 Task: Create a due date automation trigger when advanced on, on the tuesday of the week a card is due add fields with custom field "Resume" set to a date less than 1 days from now at 11:00 AM.
Action: Mouse moved to (798, 241)
Screenshot: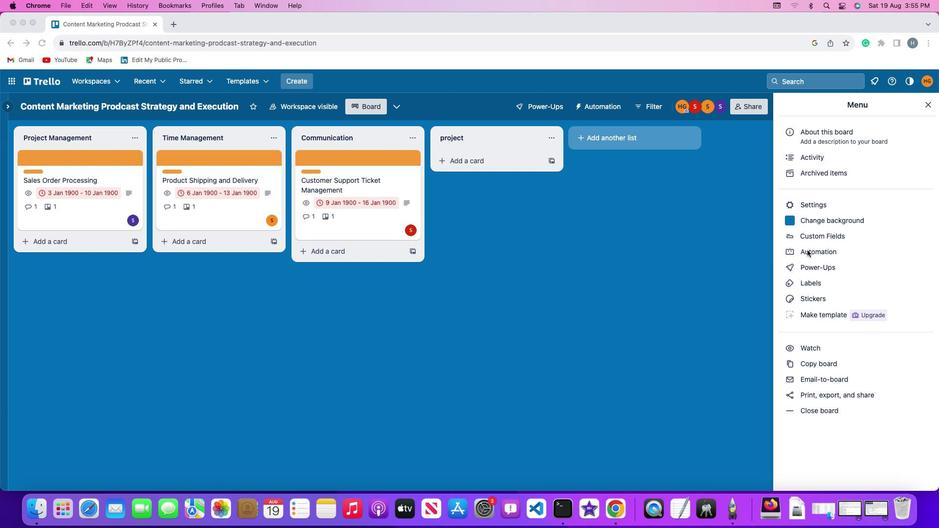 
Action: Mouse pressed left at (798, 241)
Screenshot: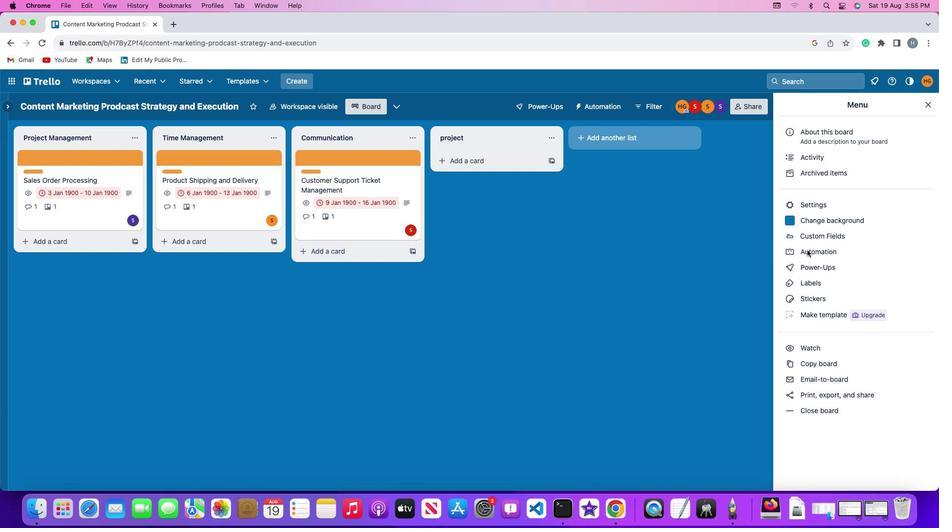 
Action: Mouse pressed left at (798, 241)
Screenshot: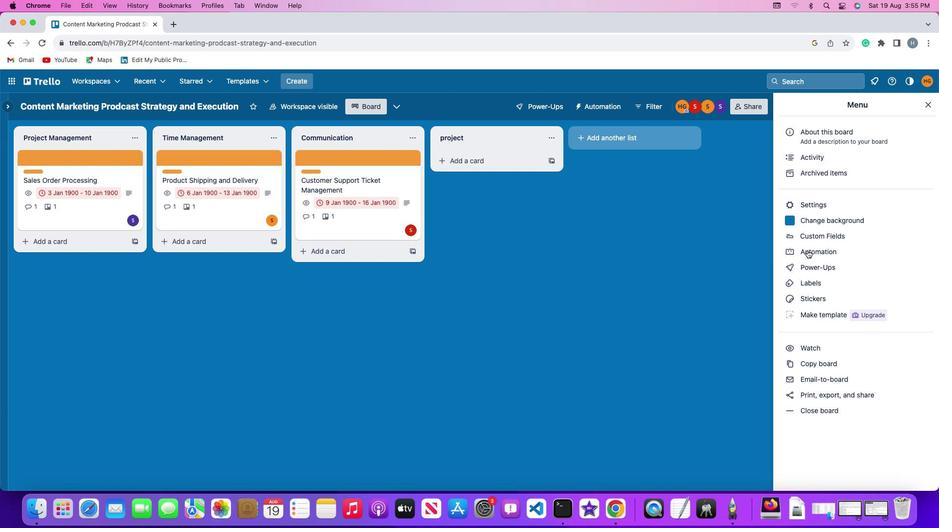 
Action: Mouse moved to (45, 222)
Screenshot: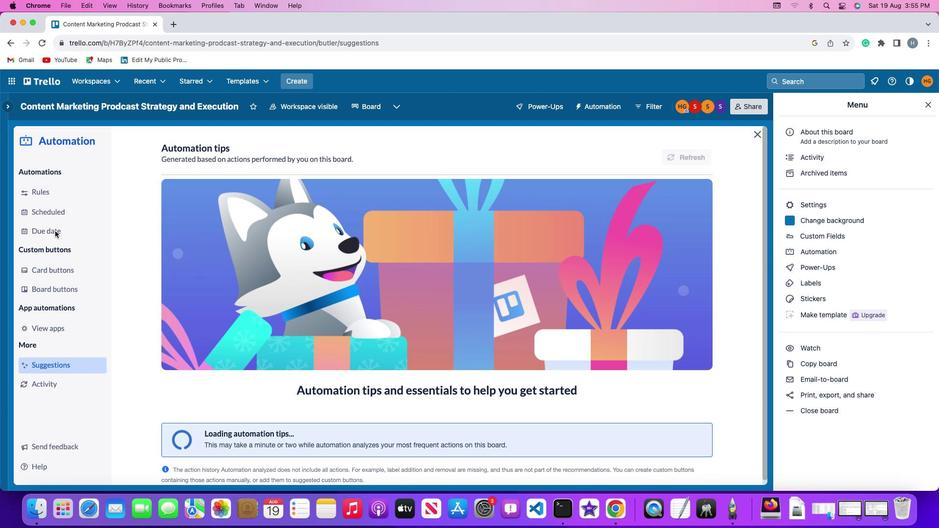 
Action: Mouse pressed left at (45, 222)
Screenshot: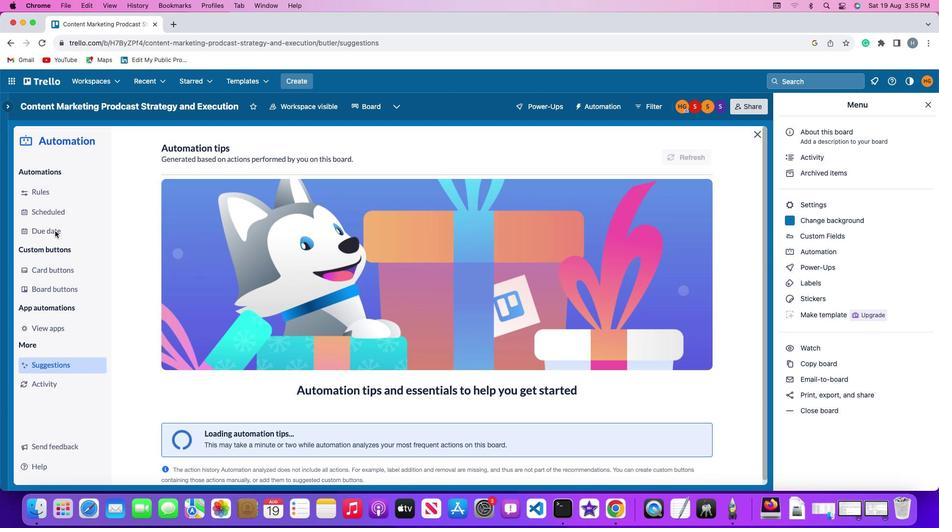 
Action: Mouse moved to (639, 138)
Screenshot: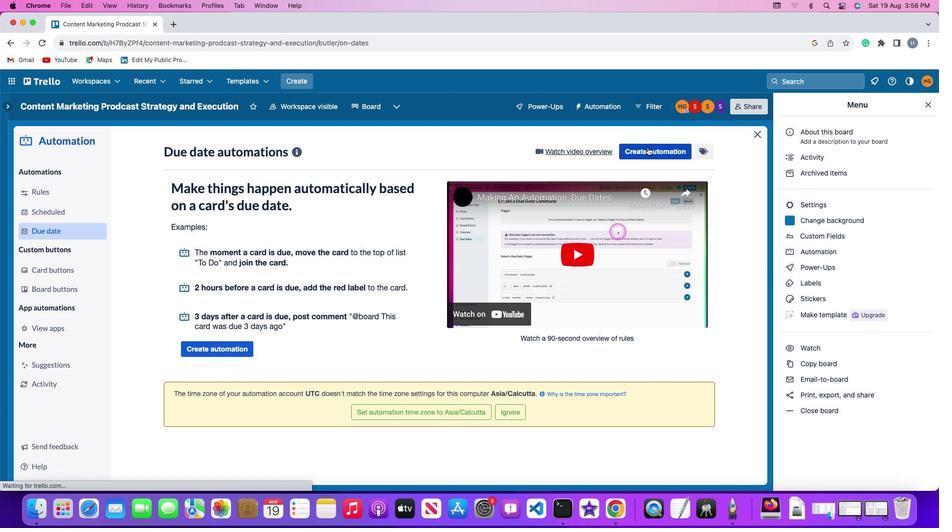 
Action: Mouse pressed left at (639, 138)
Screenshot: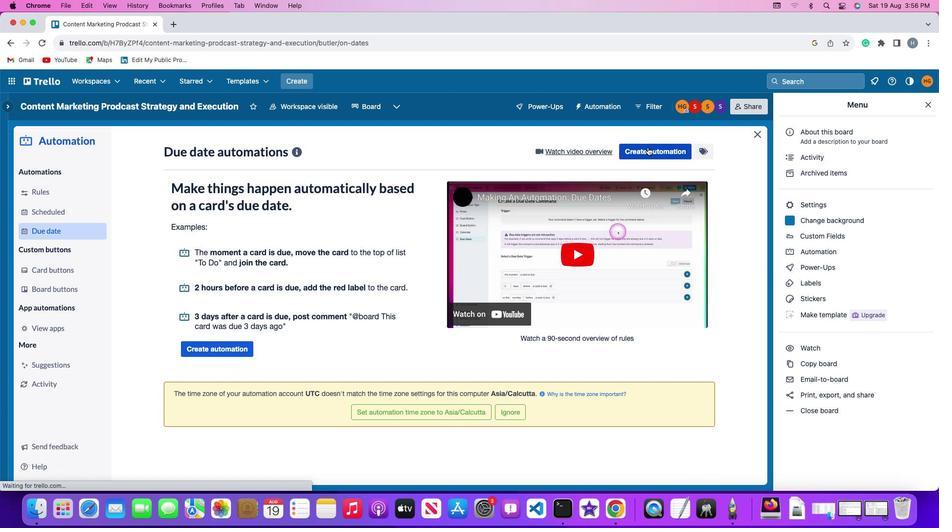 
Action: Mouse moved to (200, 238)
Screenshot: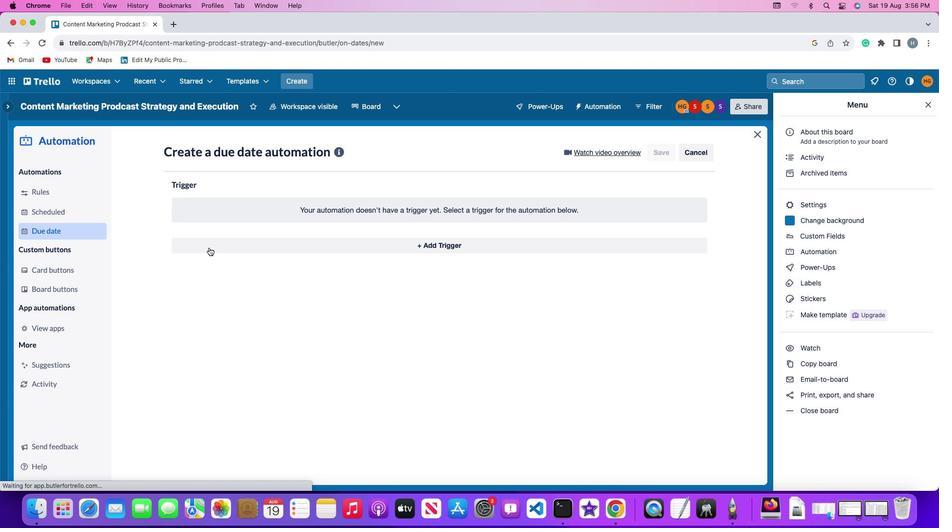 
Action: Mouse pressed left at (200, 238)
Screenshot: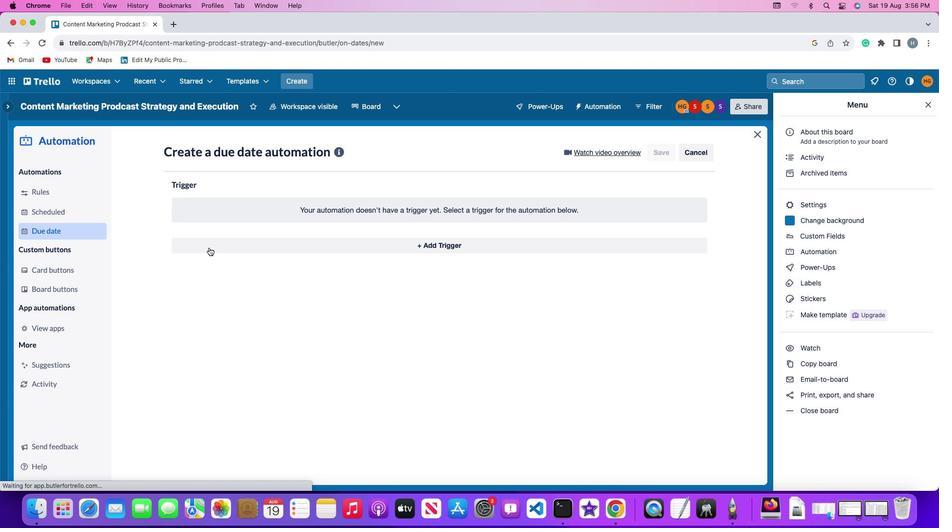 
Action: Mouse moved to (204, 420)
Screenshot: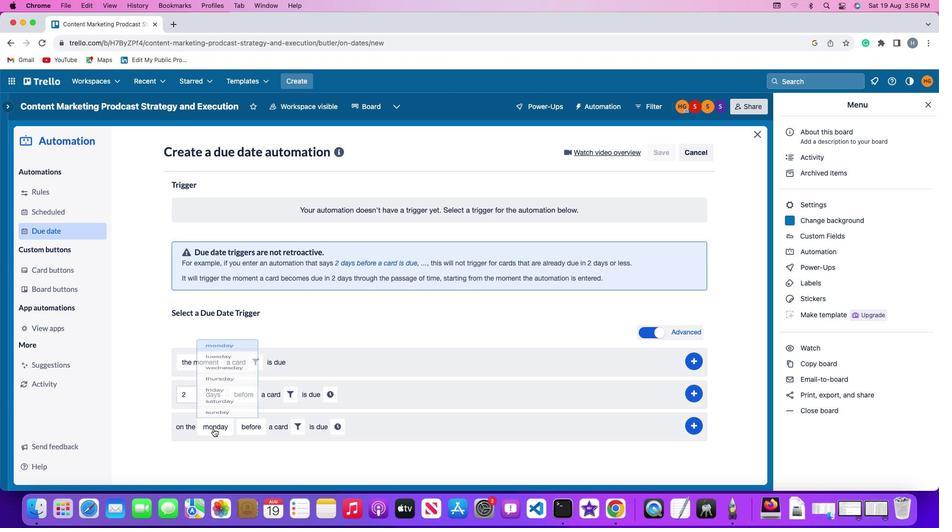 
Action: Mouse pressed left at (204, 420)
Screenshot: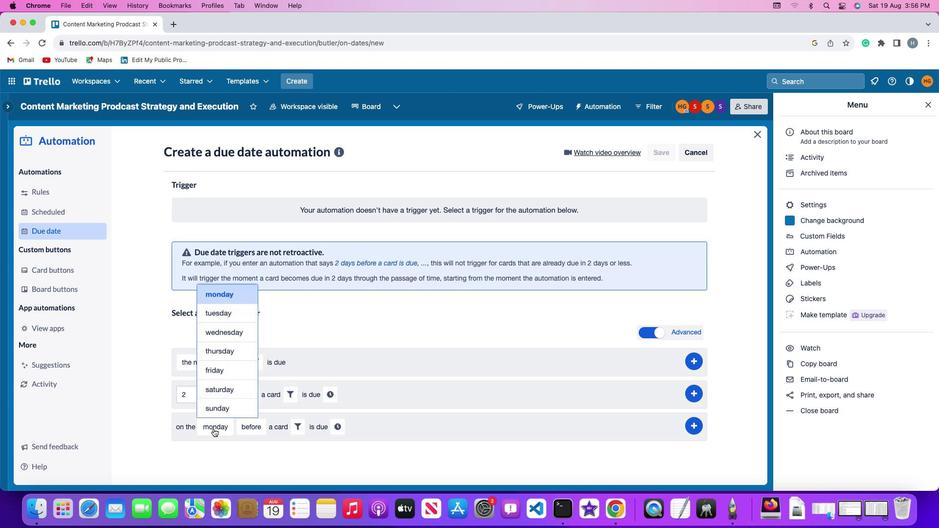 
Action: Mouse moved to (223, 305)
Screenshot: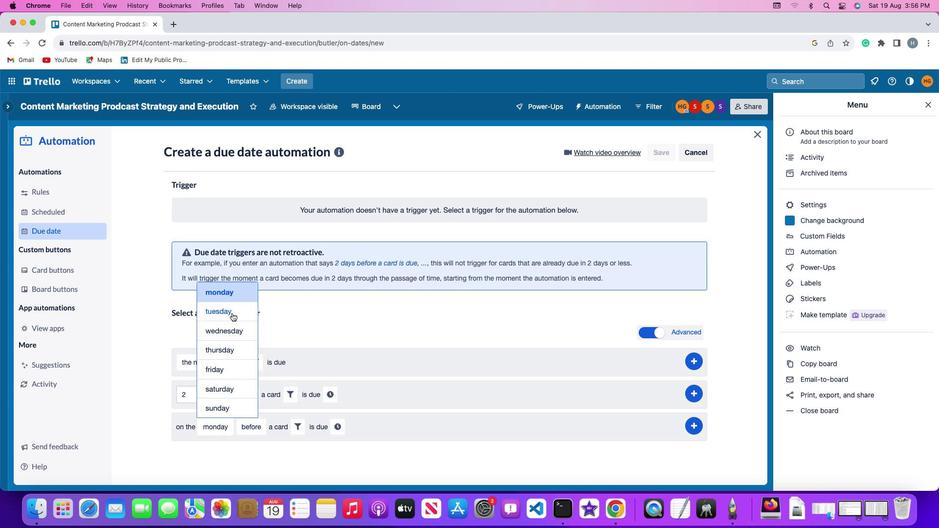 
Action: Mouse pressed left at (223, 305)
Screenshot: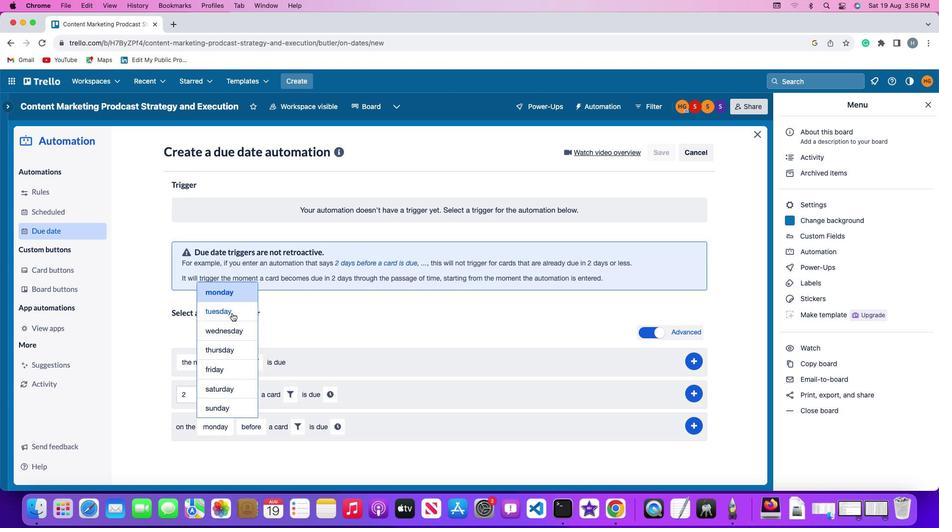 
Action: Mouse moved to (234, 422)
Screenshot: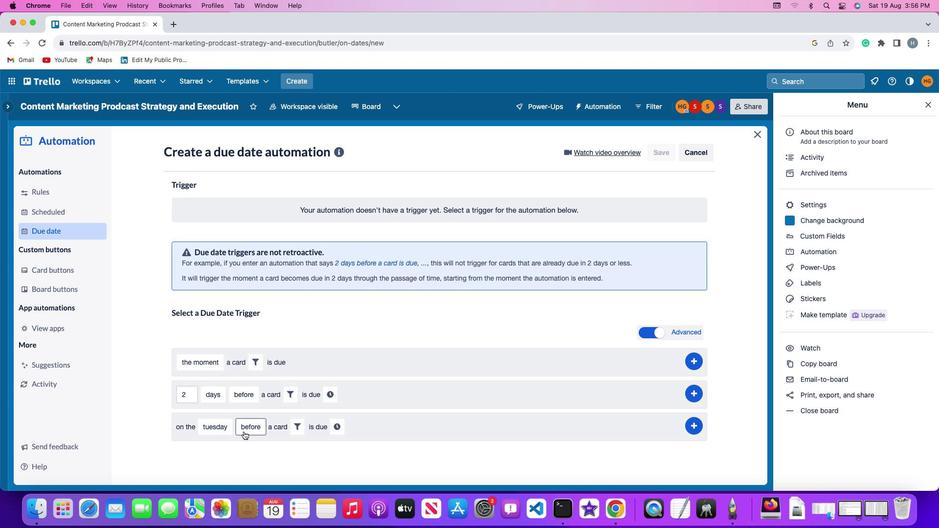 
Action: Mouse pressed left at (234, 422)
Screenshot: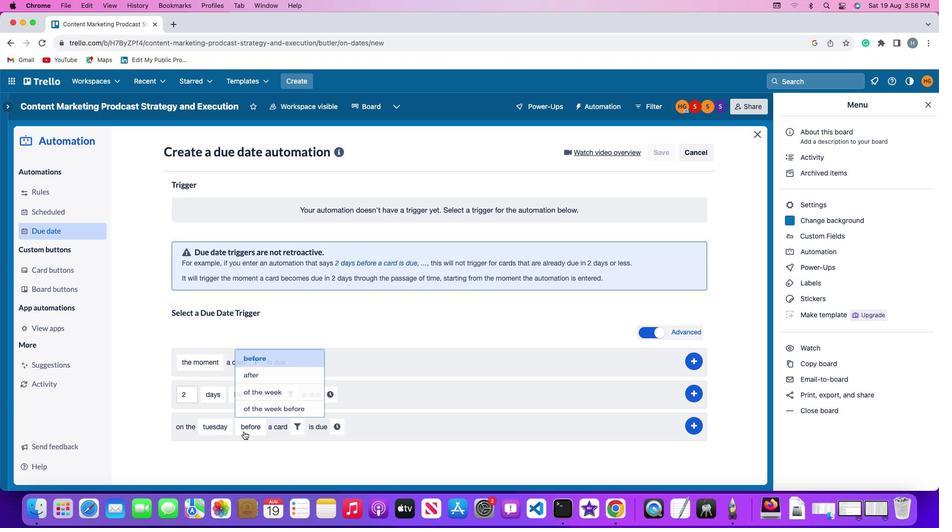 
Action: Mouse moved to (254, 380)
Screenshot: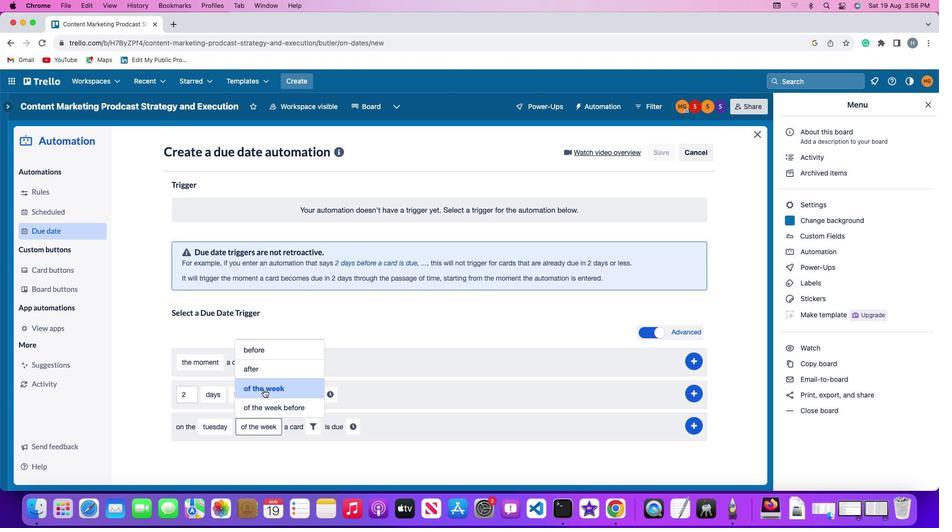 
Action: Mouse pressed left at (254, 380)
Screenshot: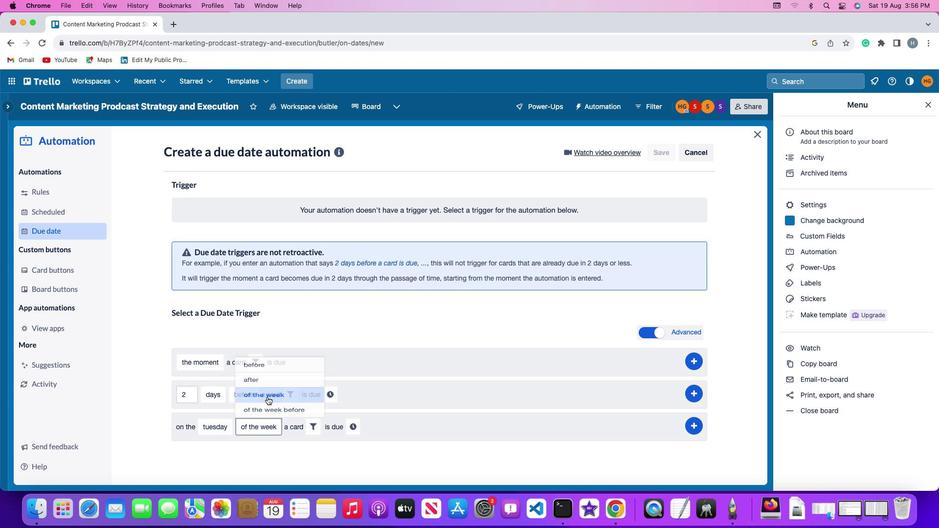 
Action: Mouse moved to (301, 416)
Screenshot: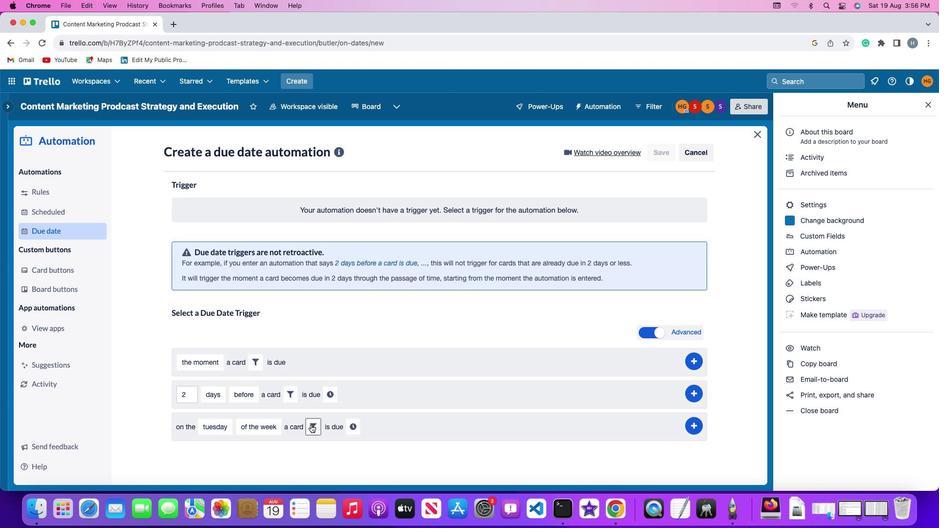 
Action: Mouse pressed left at (301, 416)
Screenshot: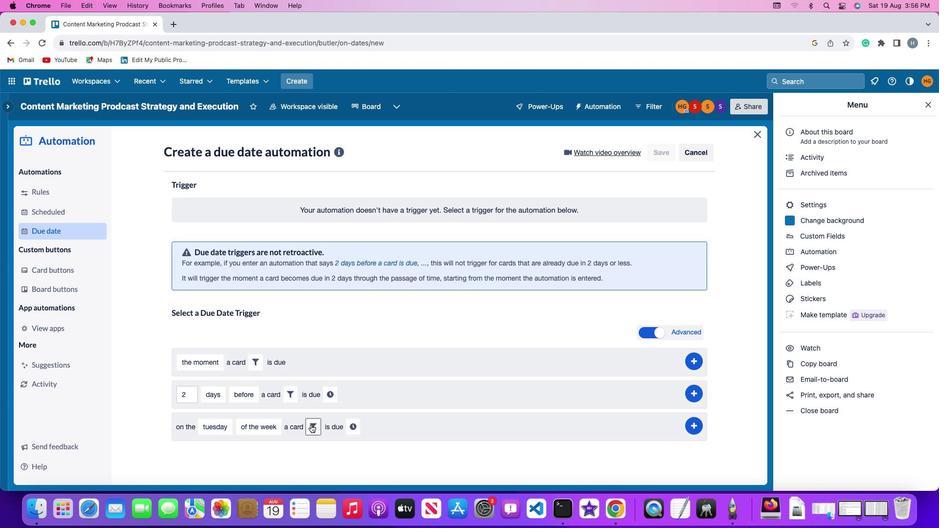 
Action: Mouse moved to (466, 448)
Screenshot: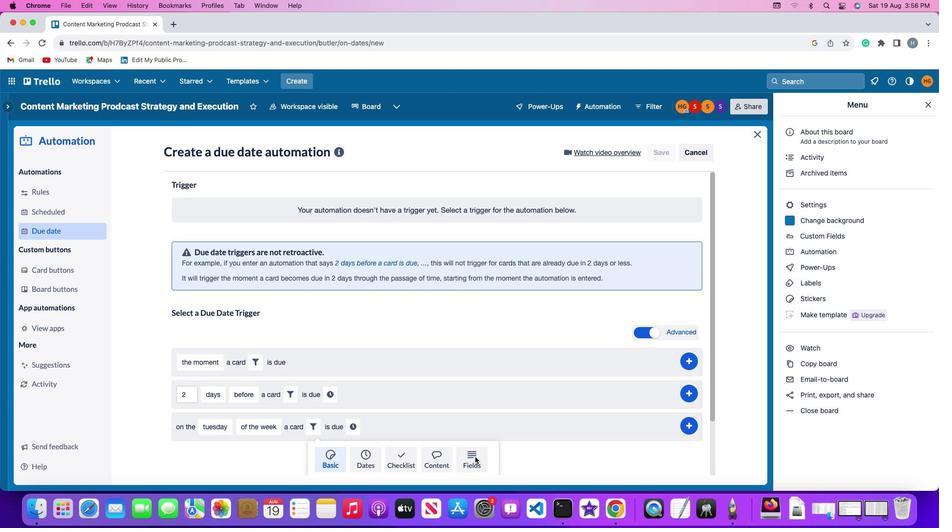 
Action: Mouse pressed left at (466, 448)
Screenshot: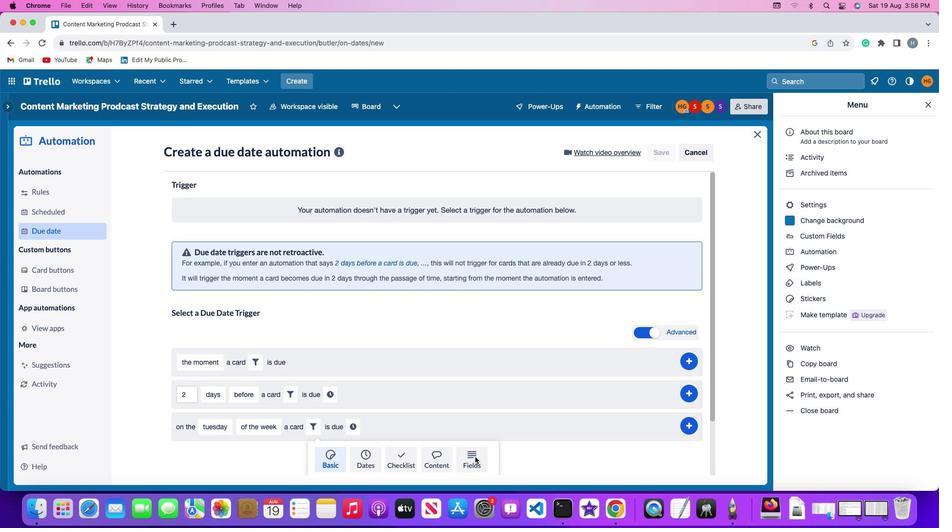 
Action: Mouse moved to (225, 448)
Screenshot: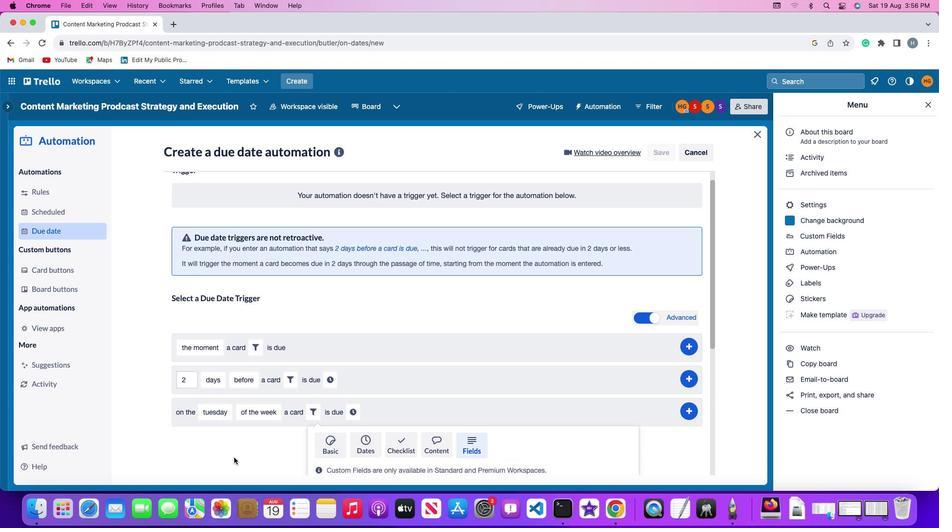 
Action: Mouse scrolled (225, 448) with delta (-8, -8)
Screenshot: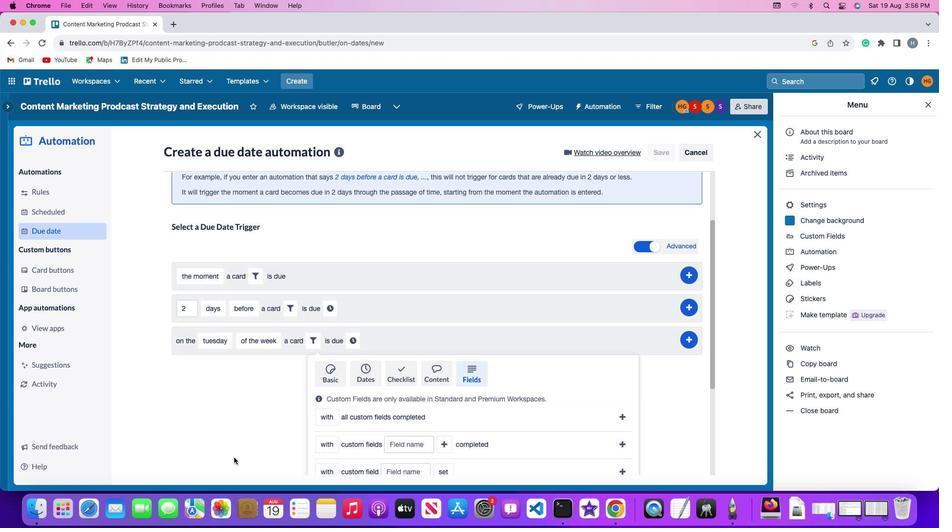 
Action: Mouse scrolled (225, 448) with delta (-8, -8)
Screenshot: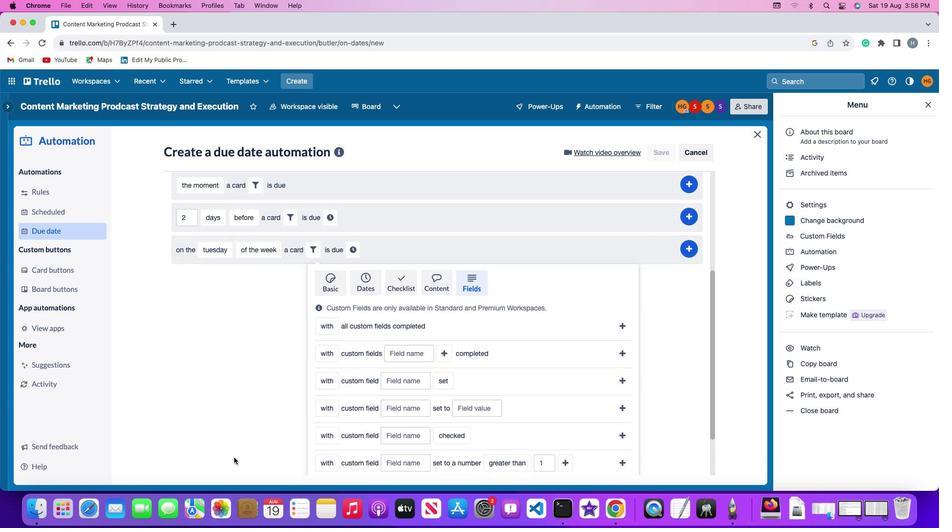 
Action: Mouse scrolled (225, 448) with delta (-8, -9)
Screenshot: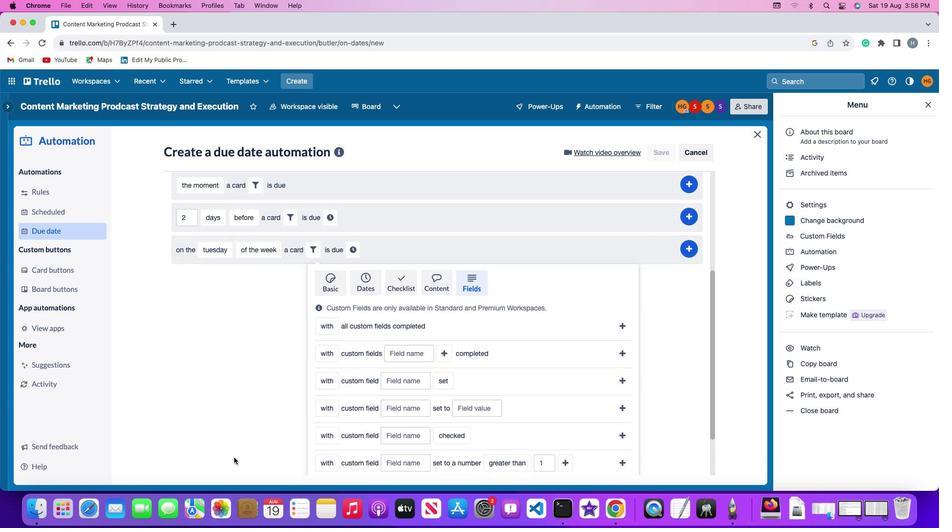 
Action: Mouse scrolled (225, 448) with delta (-8, -10)
Screenshot: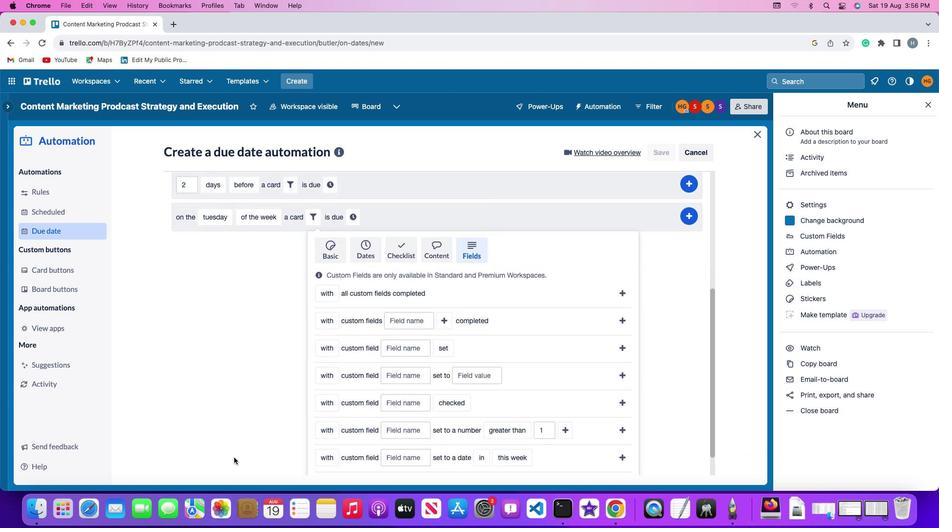 
Action: Mouse scrolled (225, 448) with delta (-8, -8)
Screenshot: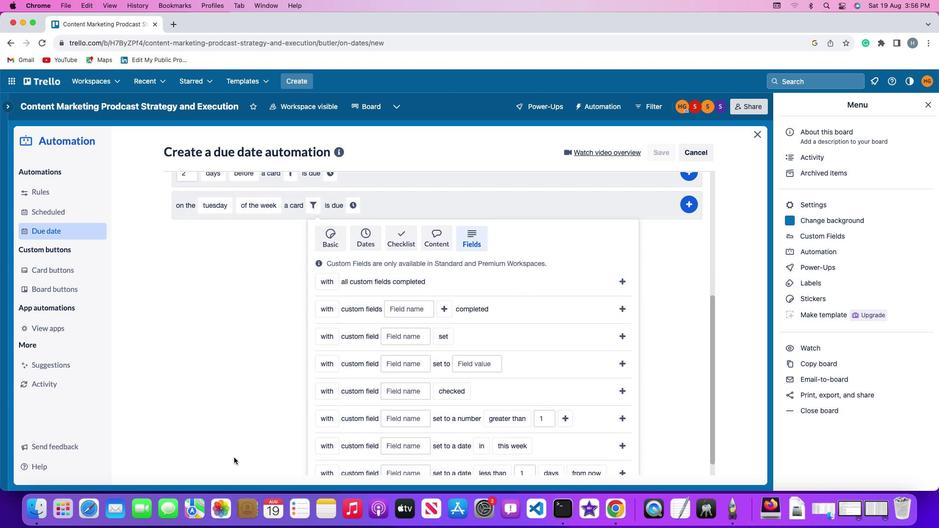 
Action: Mouse scrolled (225, 448) with delta (-8, -8)
Screenshot: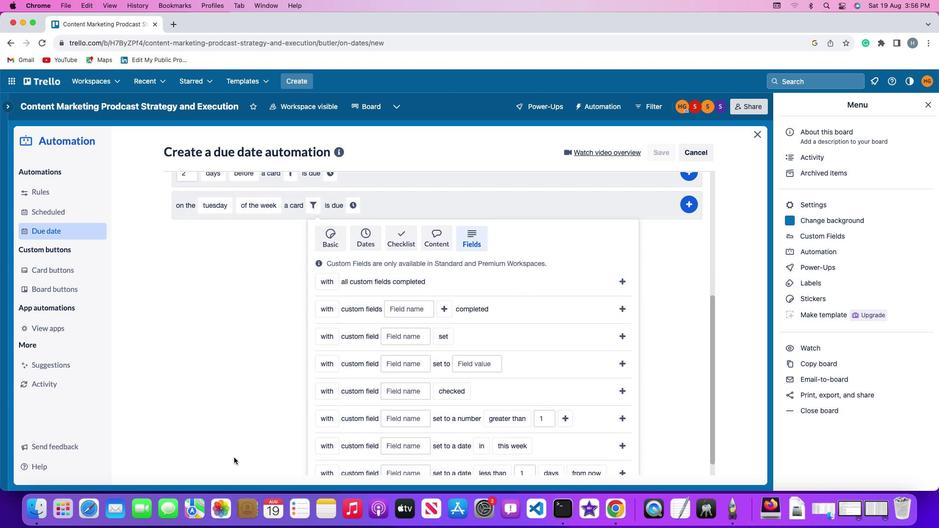 
Action: Mouse scrolled (225, 448) with delta (-8, -9)
Screenshot: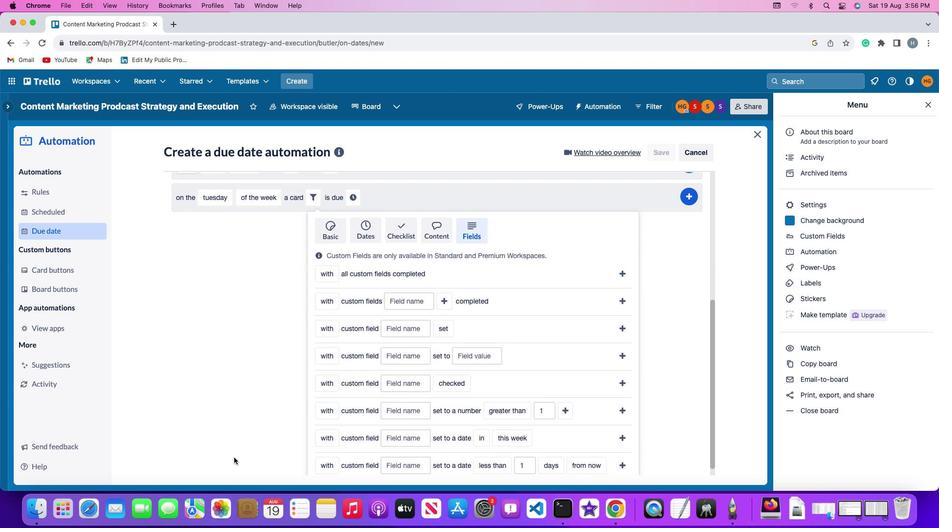
Action: Mouse scrolled (225, 448) with delta (-8, -10)
Screenshot: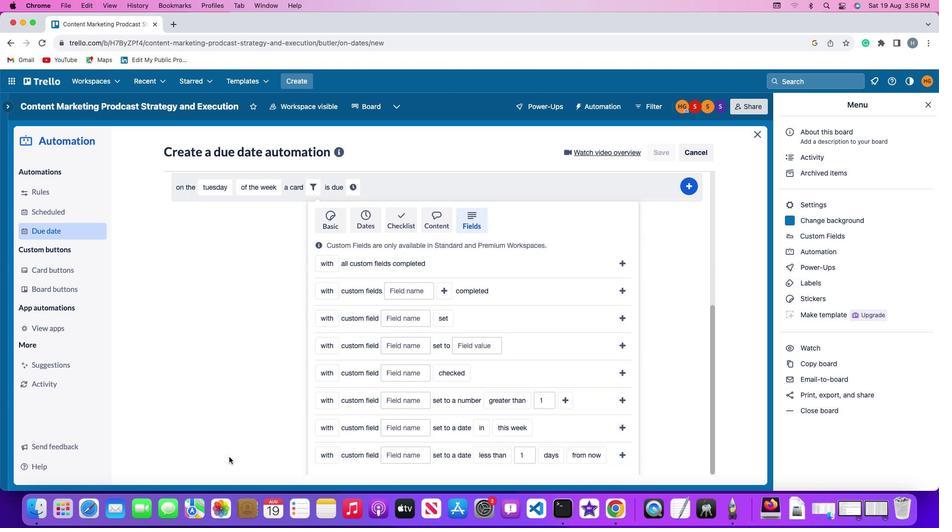 
Action: Mouse moved to (213, 449)
Screenshot: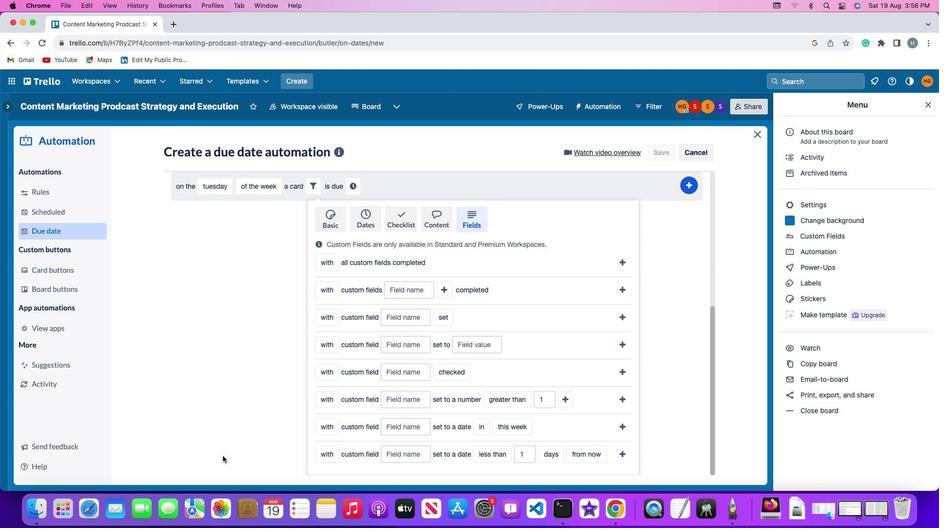 
Action: Mouse scrolled (213, 449) with delta (-8, -8)
Screenshot: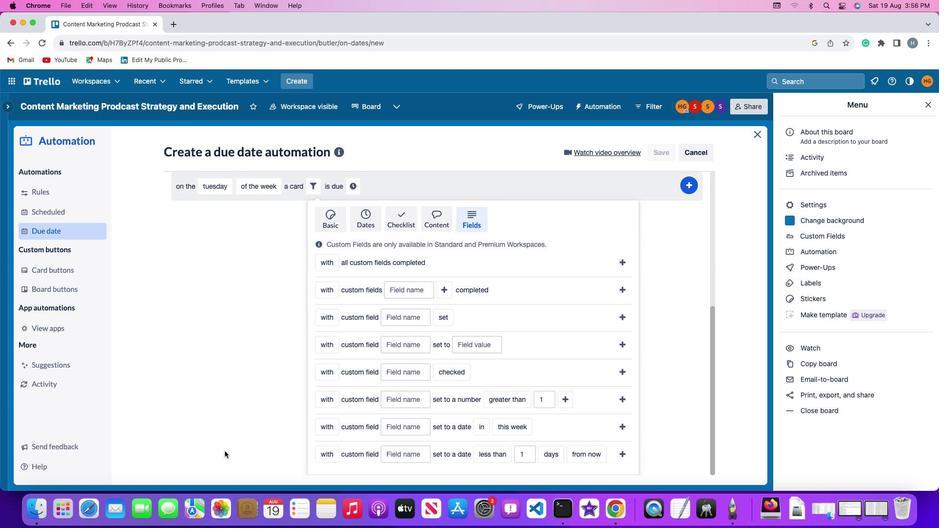 
Action: Mouse scrolled (213, 449) with delta (-8, -8)
Screenshot: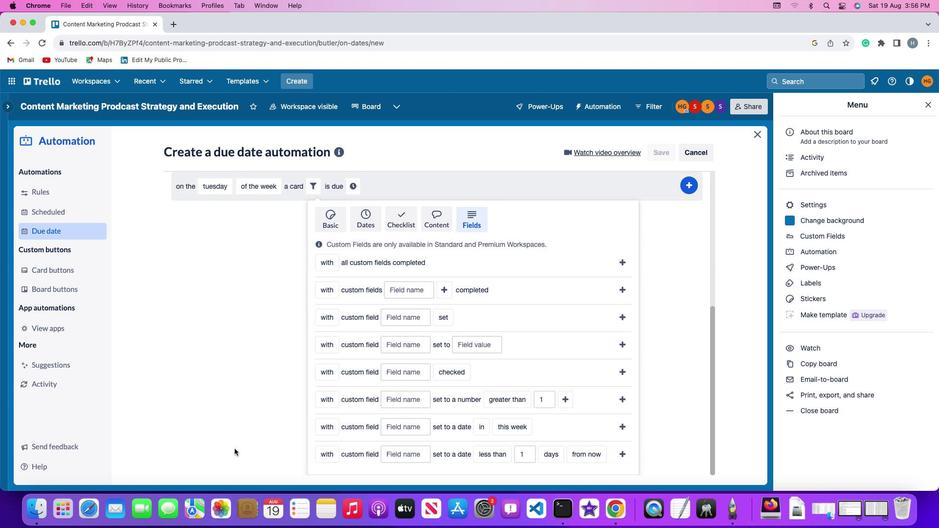 
Action: Mouse moved to (315, 442)
Screenshot: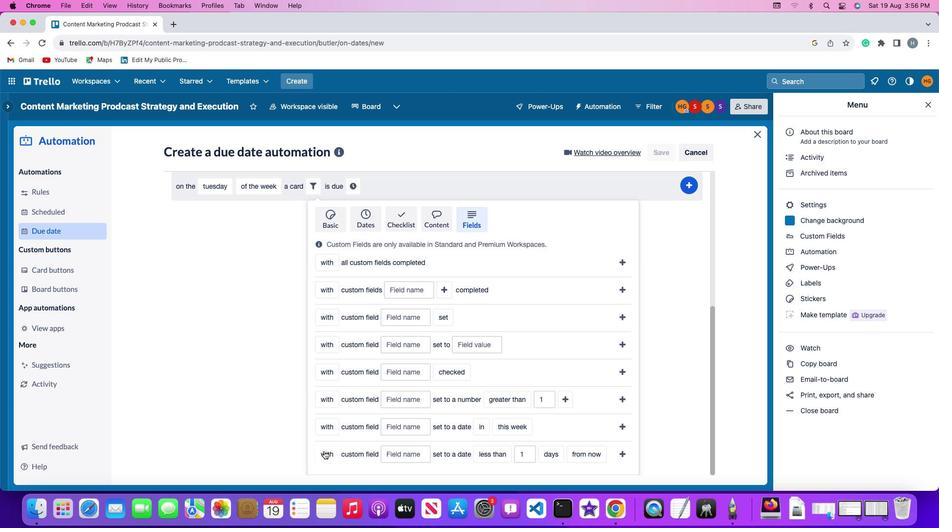
Action: Mouse pressed left at (315, 442)
Screenshot: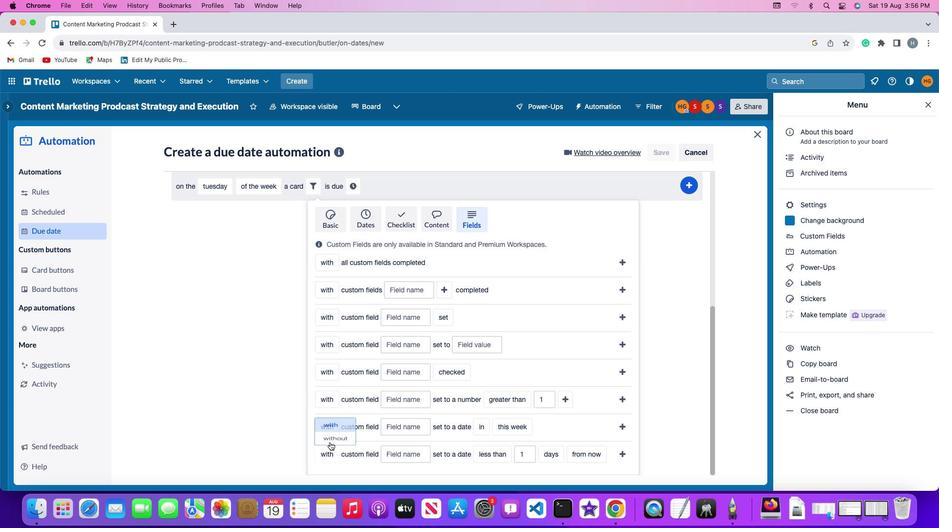 
Action: Mouse moved to (324, 405)
Screenshot: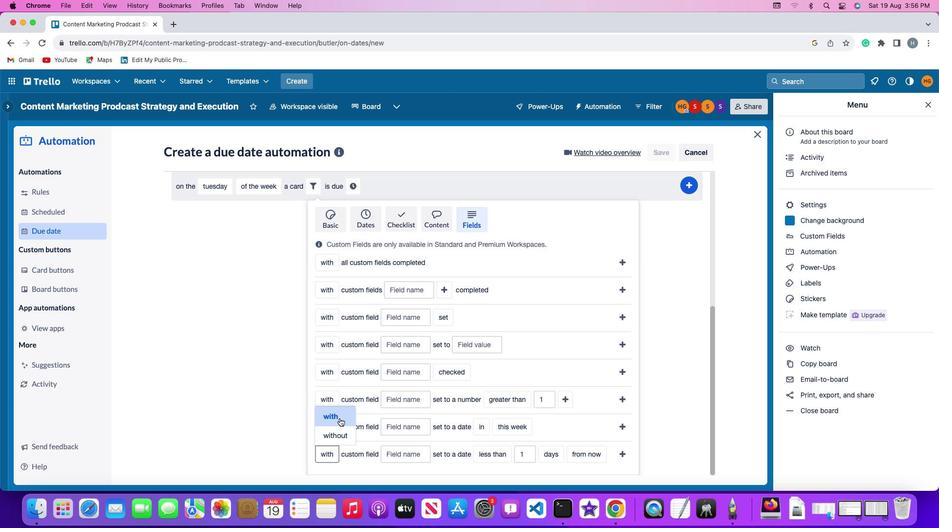 
Action: Mouse pressed left at (324, 405)
Screenshot: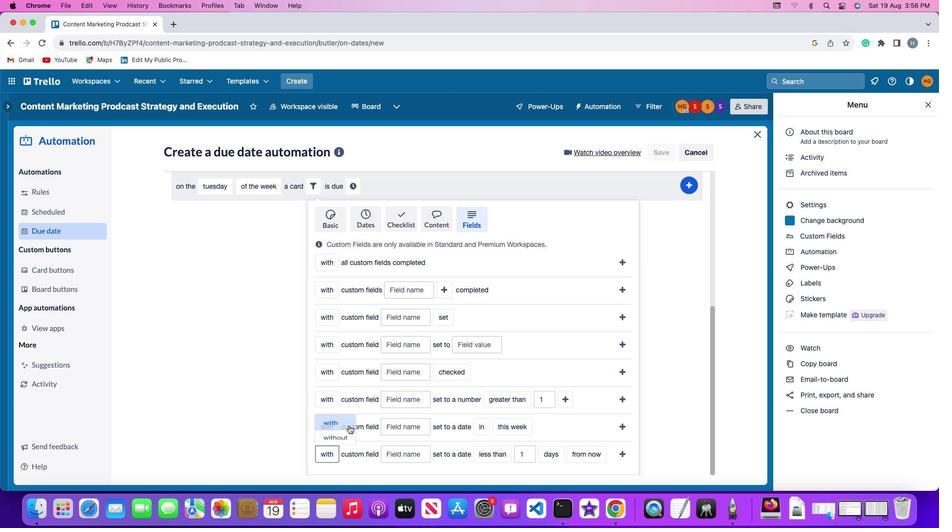 
Action: Mouse moved to (385, 443)
Screenshot: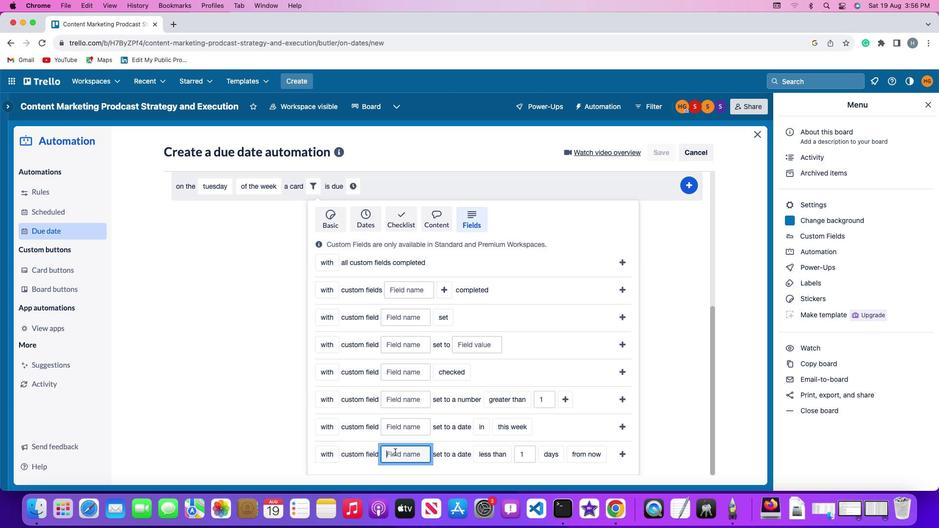 
Action: Mouse pressed left at (385, 443)
Screenshot: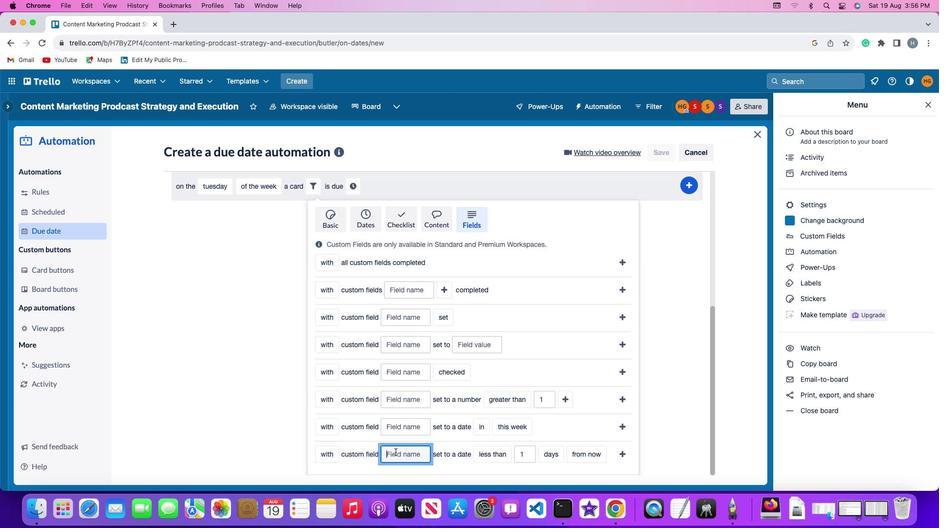 
Action: Mouse moved to (386, 443)
Screenshot: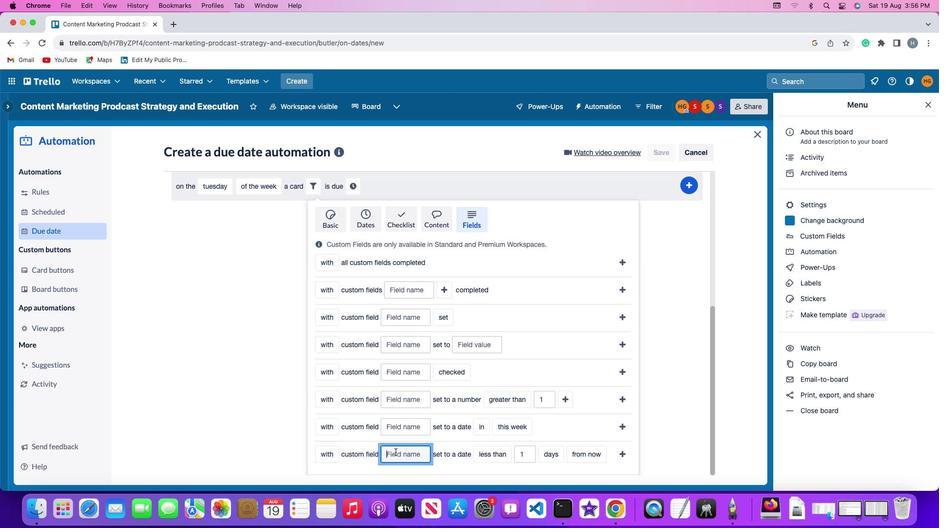 
Action: Key pressed Key.shift
Screenshot: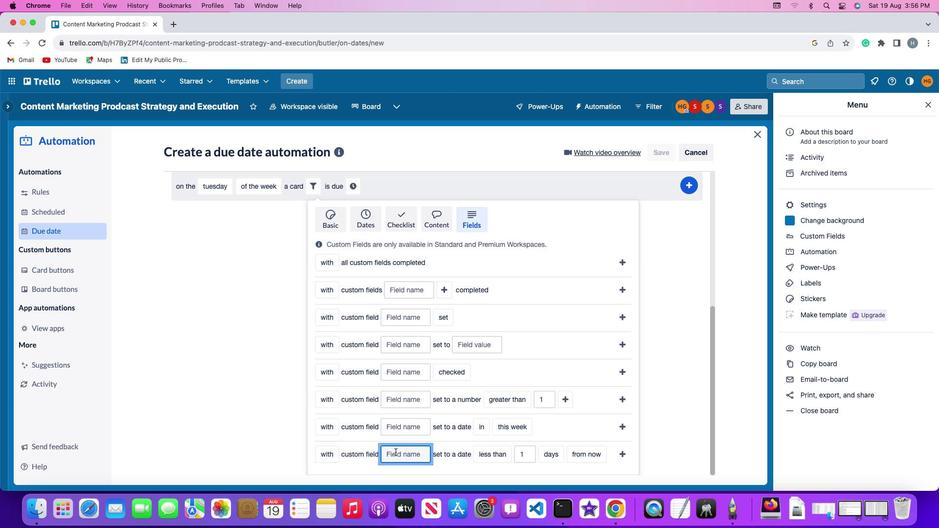 
Action: Mouse moved to (386, 443)
Screenshot: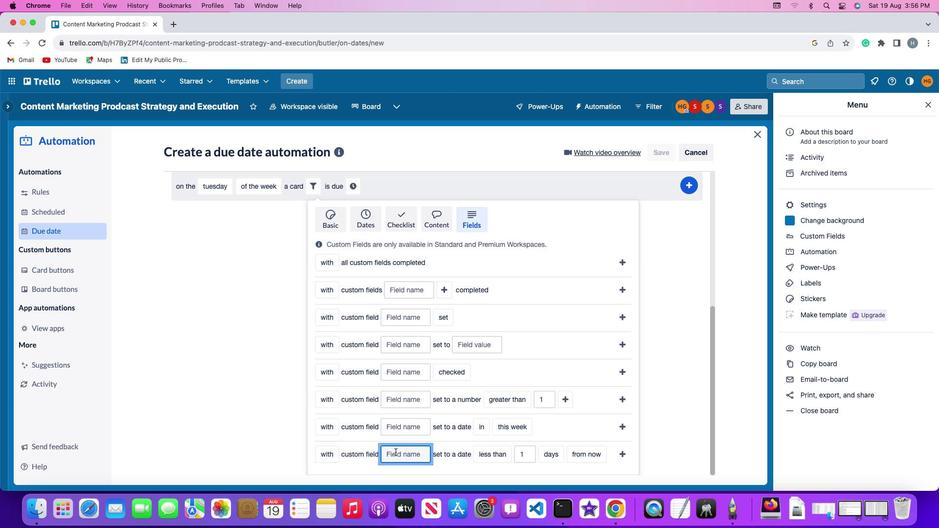 
Action: Key pressed 'R''e''s''u''m'
Screenshot: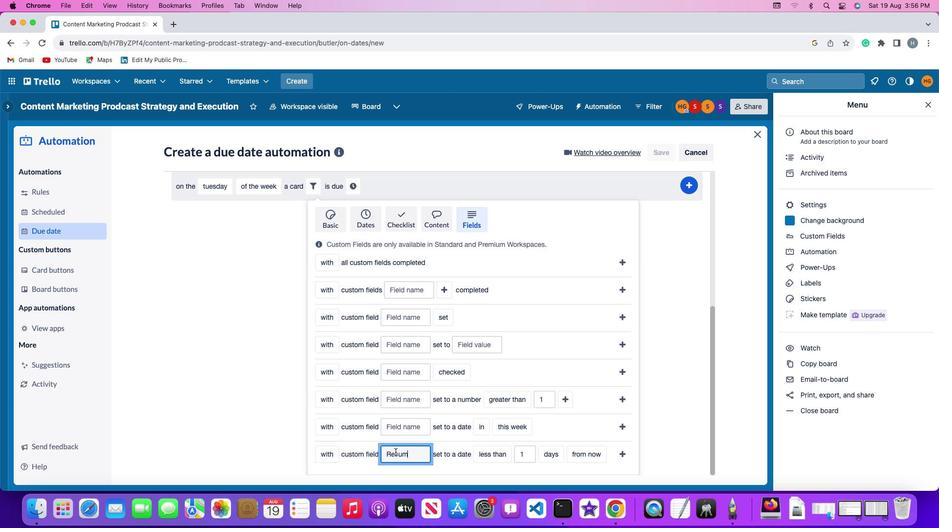 
Action: Mouse moved to (386, 443)
Screenshot: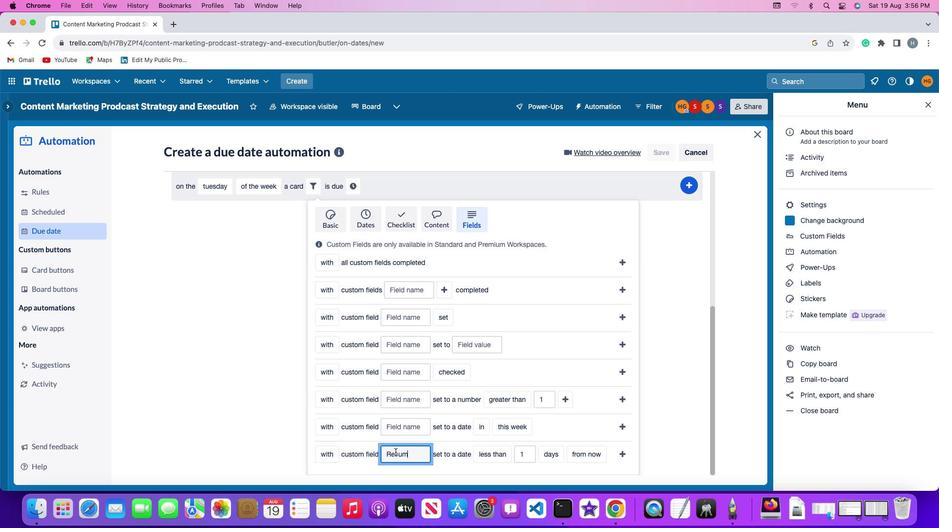 
Action: Key pressed 'e'
Screenshot: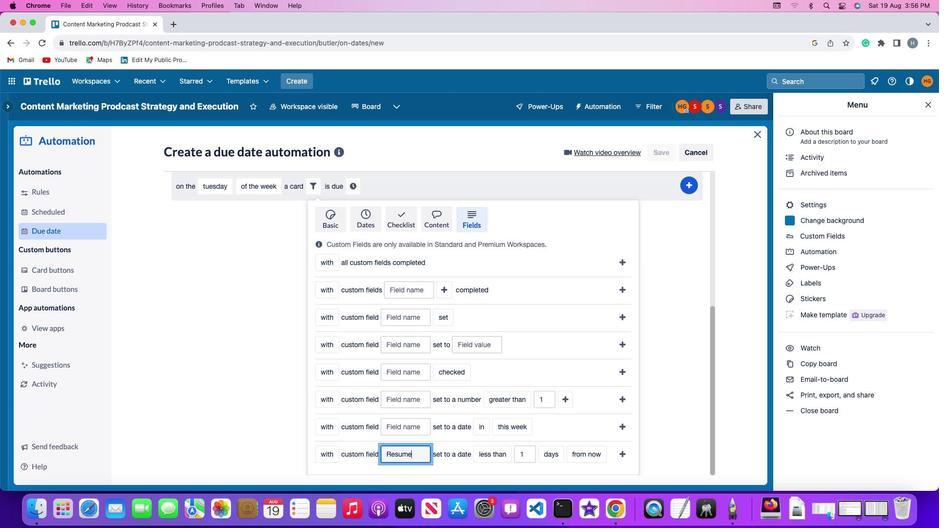 
Action: Mouse moved to (481, 445)
Screenshot: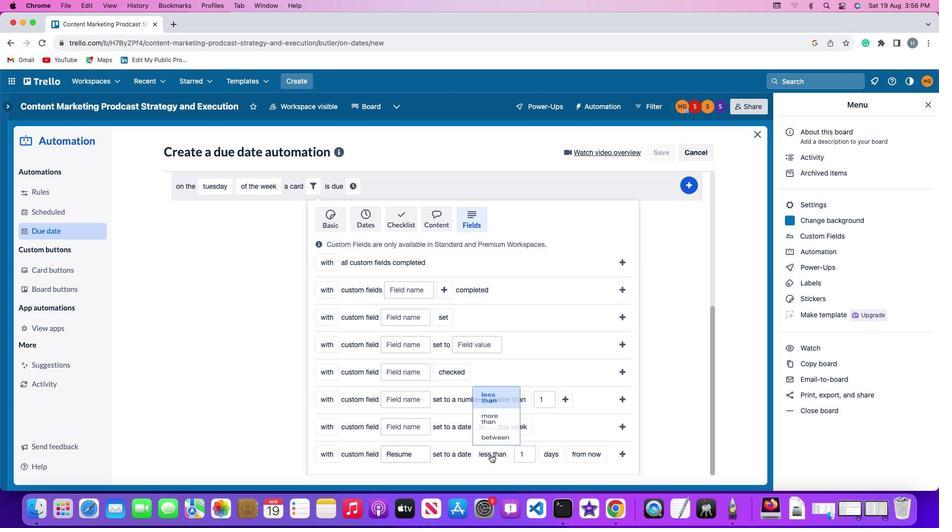
Action: Mouse pressed left at (481, 445)
Screenshot: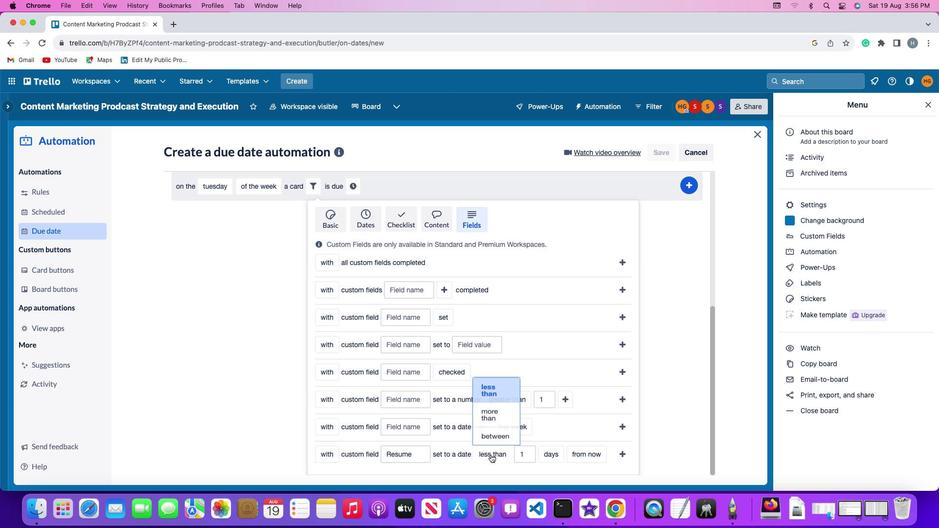 
Action: Mouse moved to (488, 374)
Screenshot: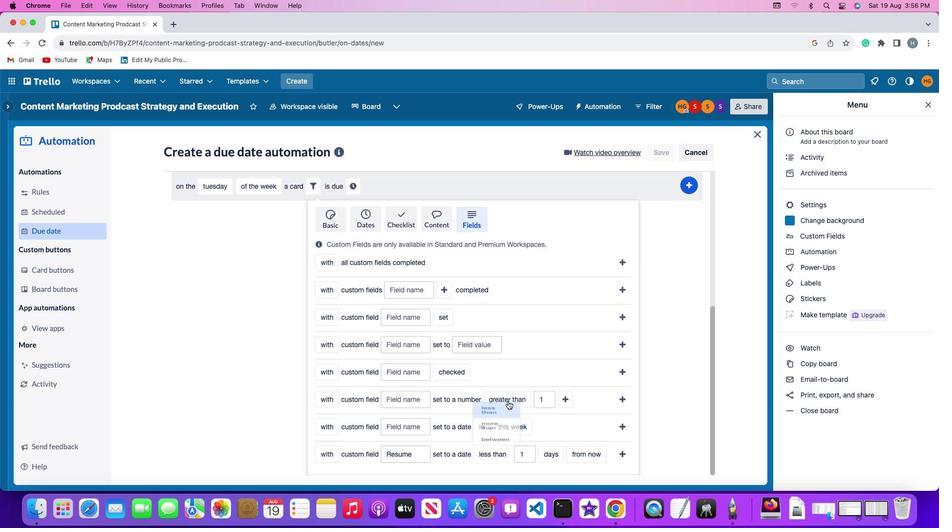 
Action: Mouse pressed left at (488, 374)
Screenshot: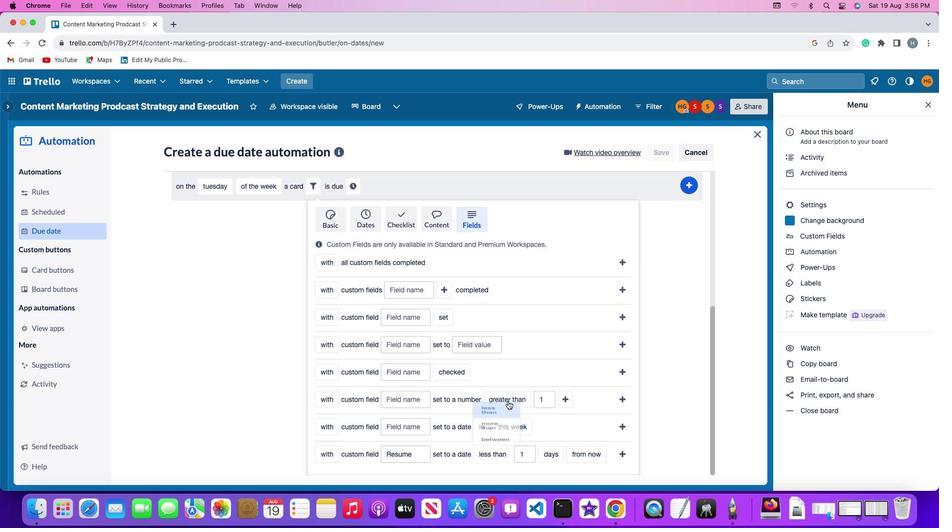 
Action: Mouse moved to (522, 445)
Screenshot: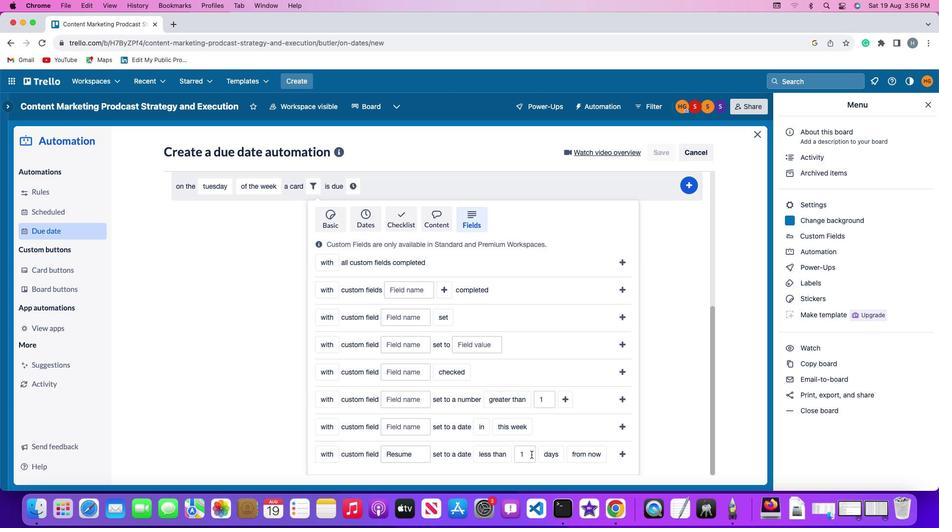 
Action: Mouse pressed left at (522, 445)
Screenshot: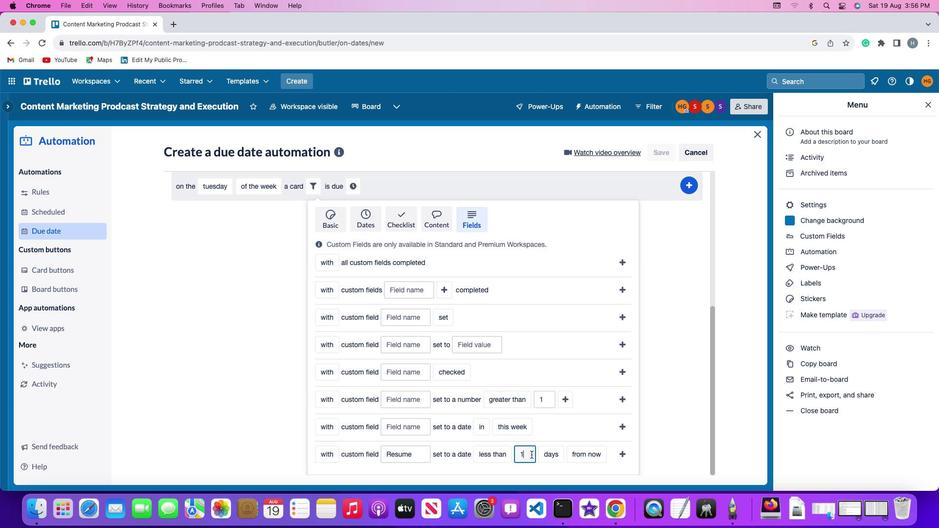 
Action: Key pressed Key.backspace'1'
Screenshot: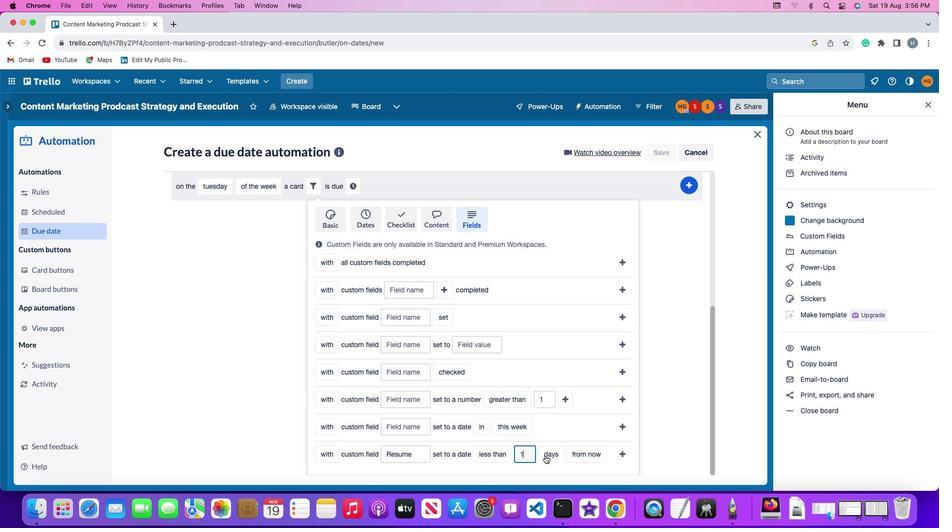 
Action: Mouse moved to (539, 446)
Screenshot: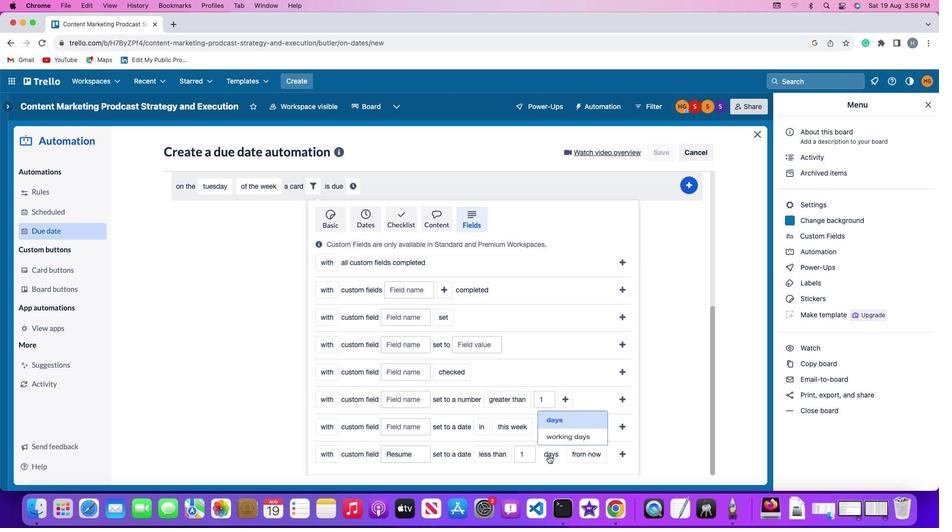 
Action: Mouse pressed left at (539, 446)
Screenshot: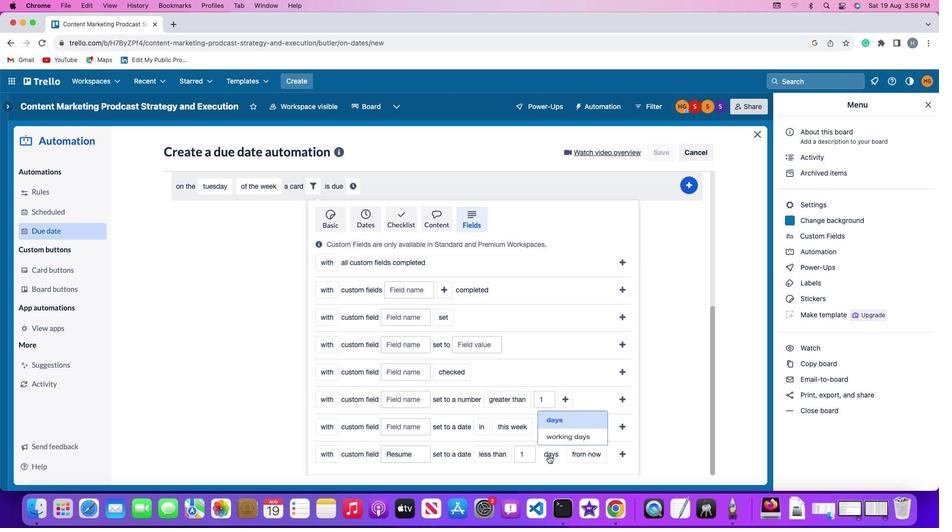 
Action: Mouse moved to (551, 409)
Screenshot: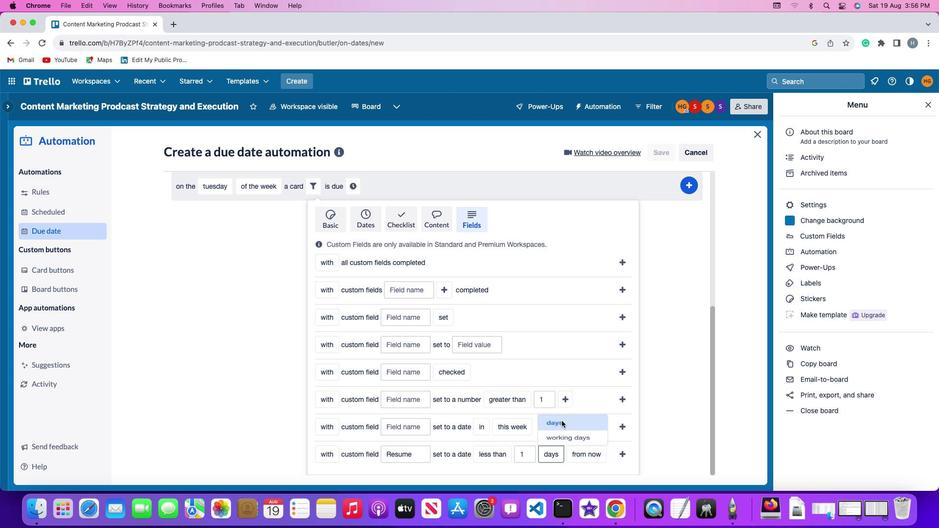 
Action: Mouse pressed left at (551, 409)
Screenshot: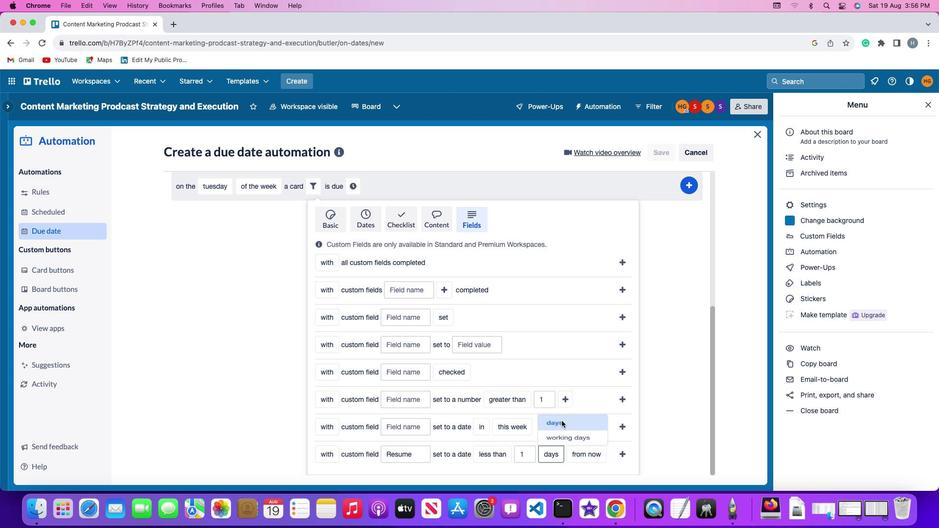 
Action: Mouse moved to (581, 450)
Screenshot: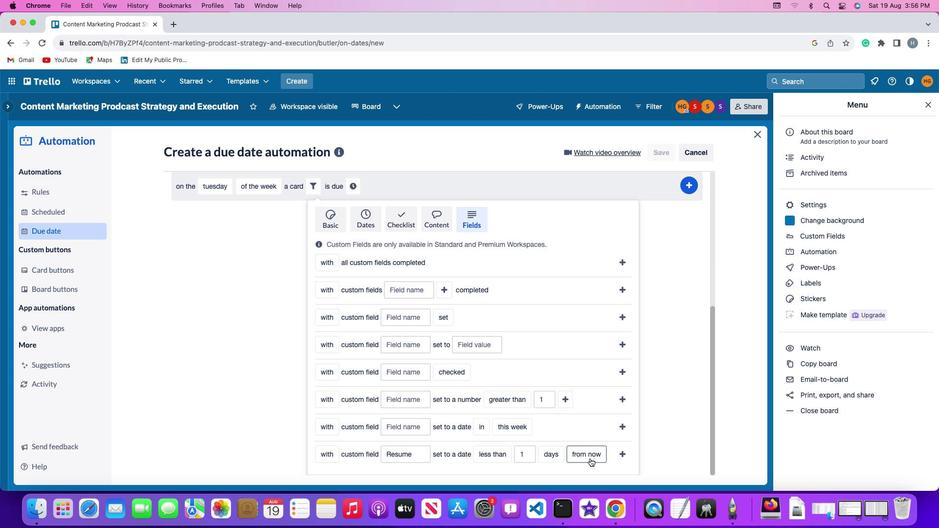 
Action: Mouse pressed left at (581, 450)
Screenshot: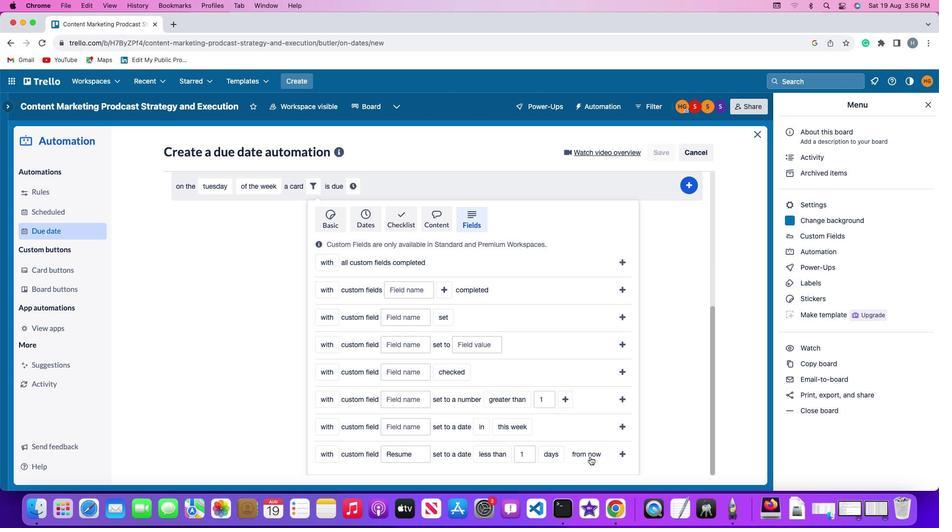 
Action: Mouse moved to (583, 400)
Screenshot: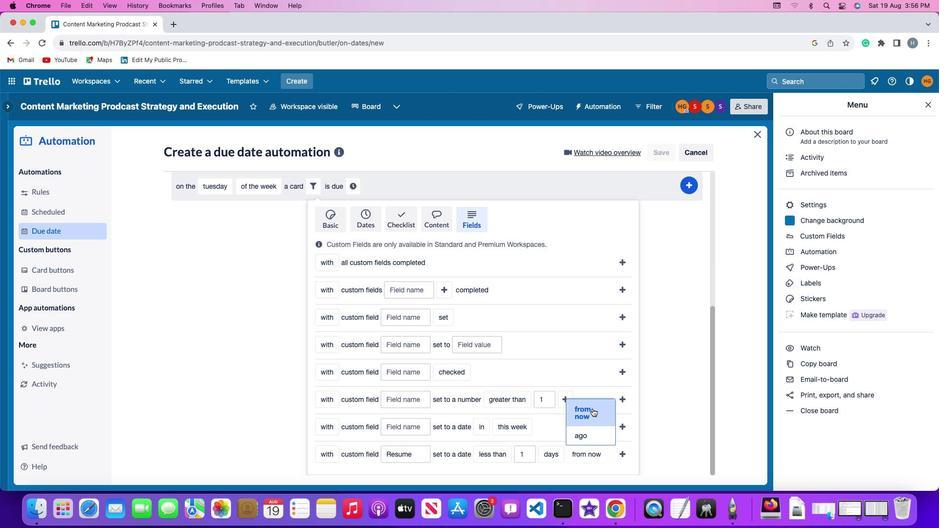 
Action: Mouse pressed left at (583, 400)
Screenshot: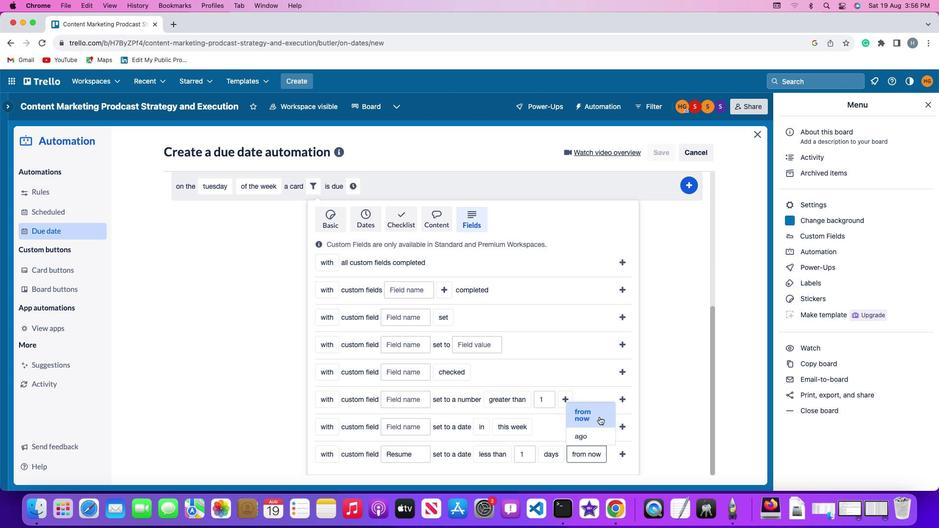 
Action: Mouse moved to (613, 441)
Screenshot: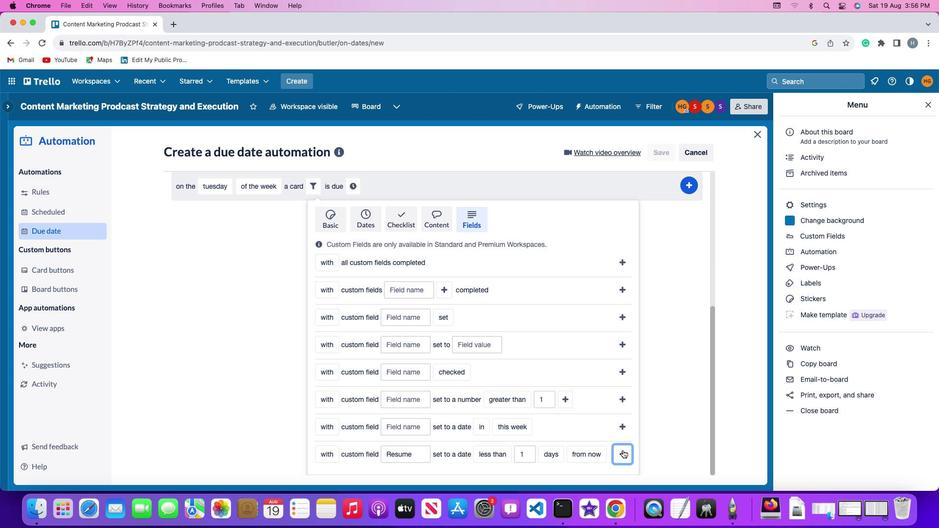 
Action: Mouse pressed left at (613, 441)
Screenshot: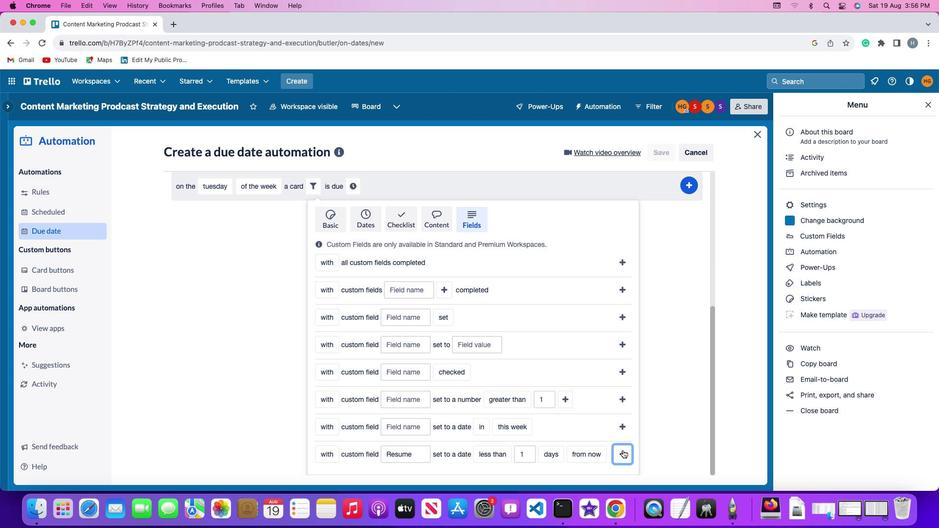 
Action: Mouse moved to (574, 413)
Screenshot: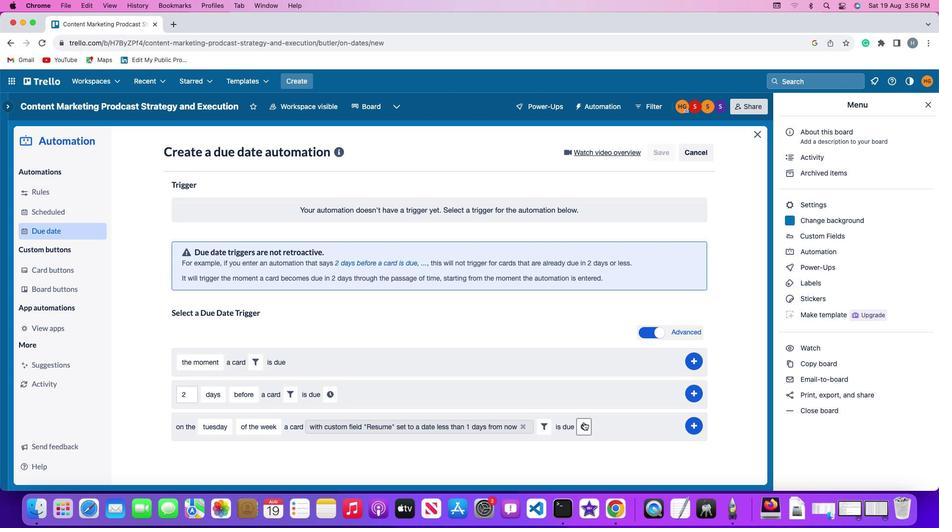 
Action: Mouse pressed left at (574, 413)
Screenshot: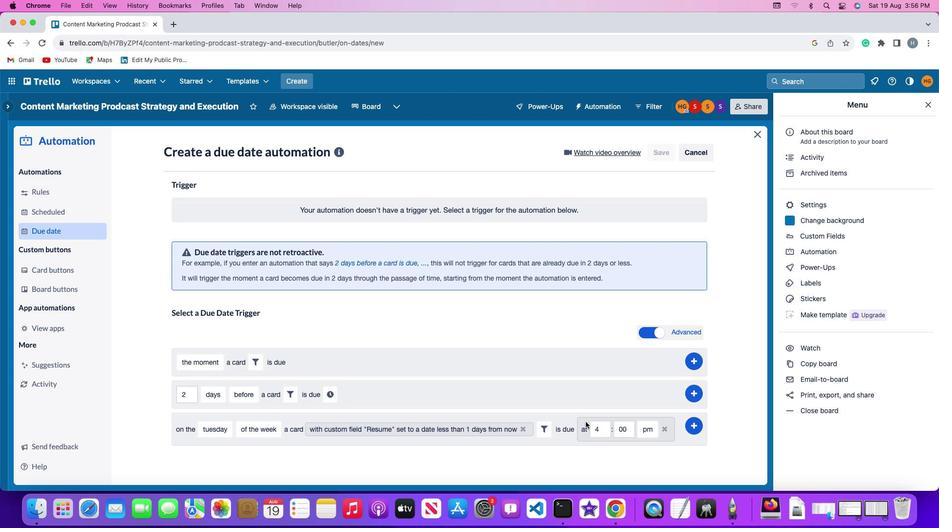 
Action: Mouse moved to (595, 421)
Screenshot: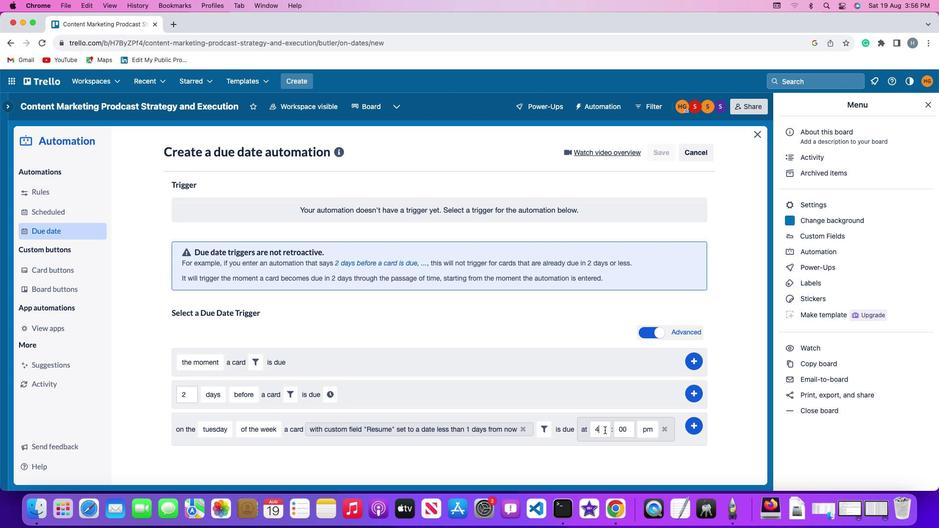 
Action: Mouse pressed left at (595, 421)
Screenshot: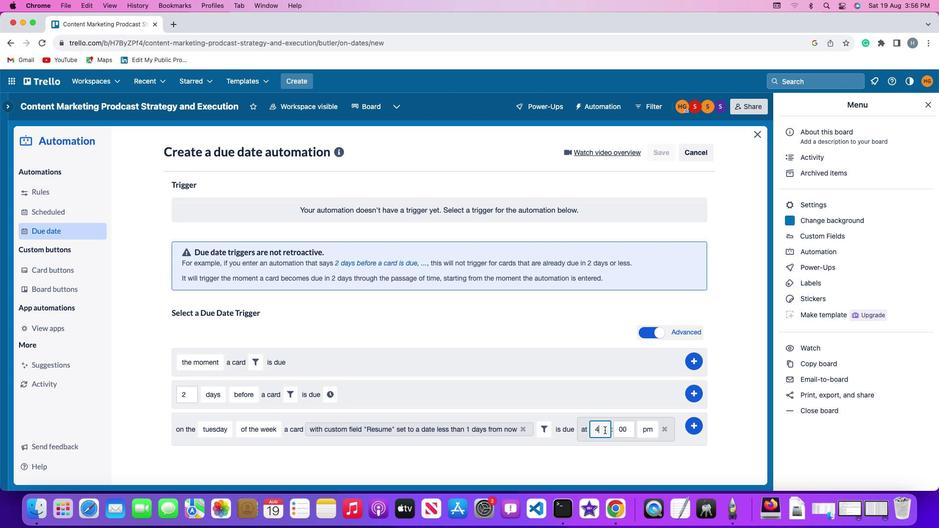 
Action: Key pressed Key.backspace'1''1'
Screenshot: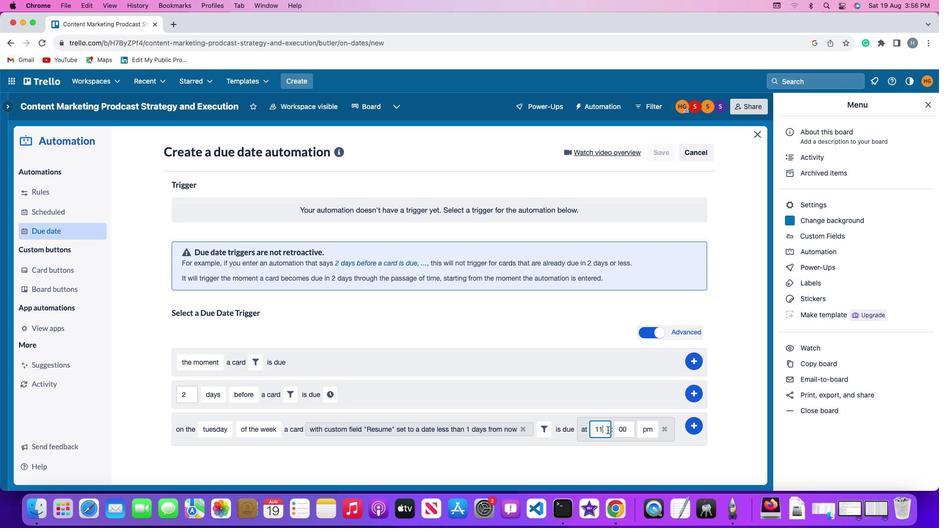 
Action: Mouse moved to (621, 420)
Screenshot: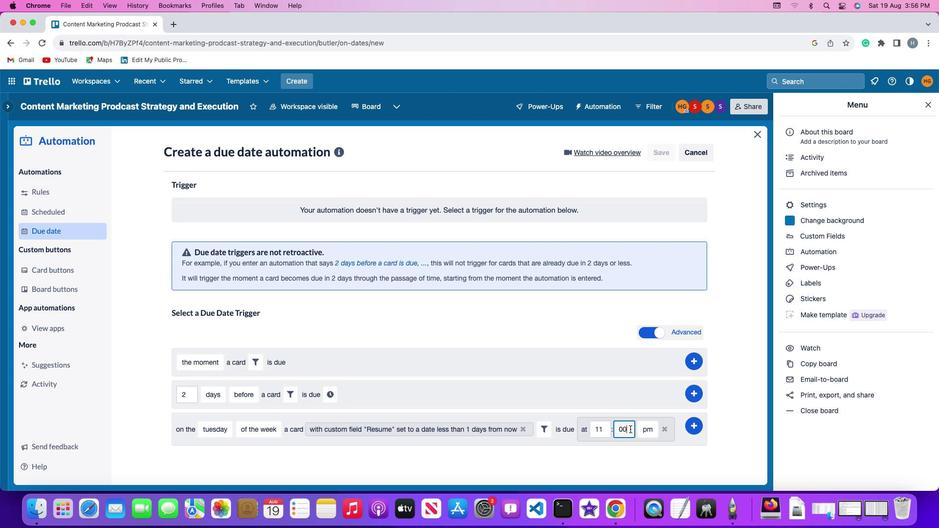 
Action: Mouse pressed left at (621, 420)
Screenshot: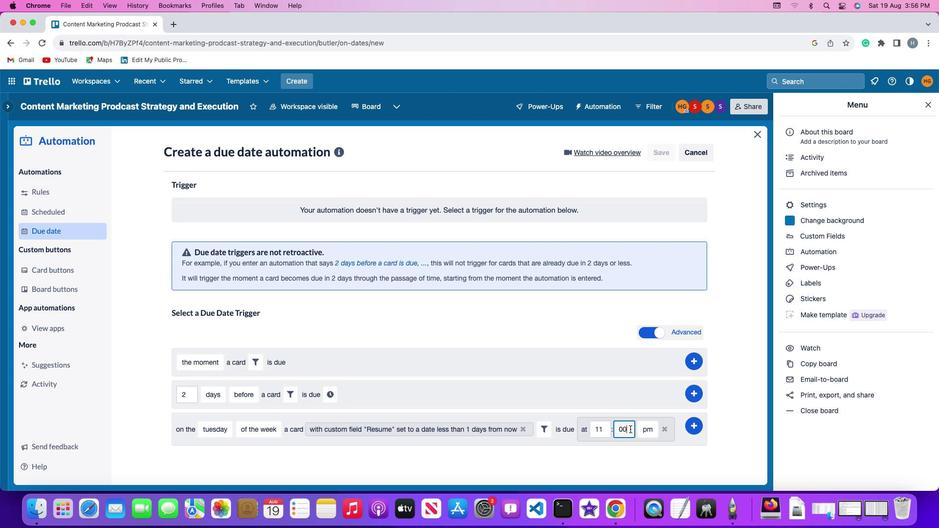 
Action: Key pressed Key.backspaceKey.backspace
Screenshot: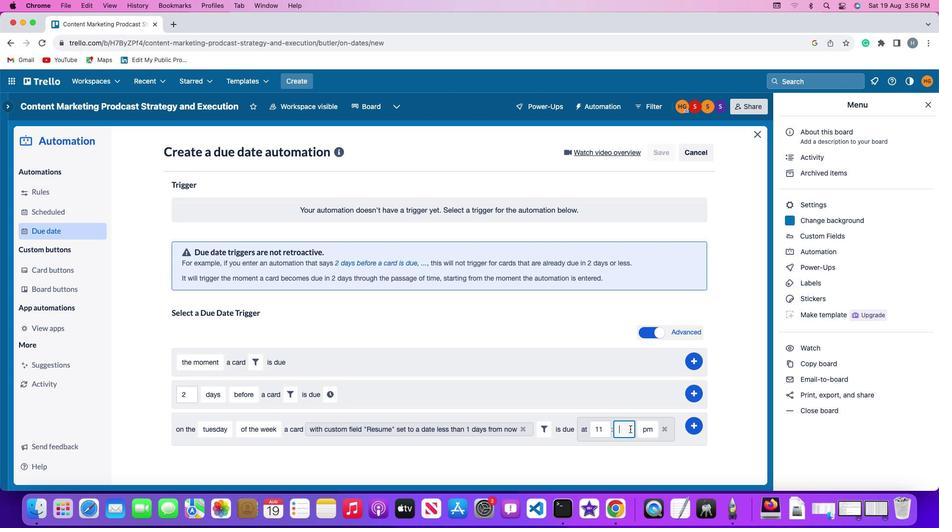 
Action: Mouse moved to (621, 420)
Screenshot: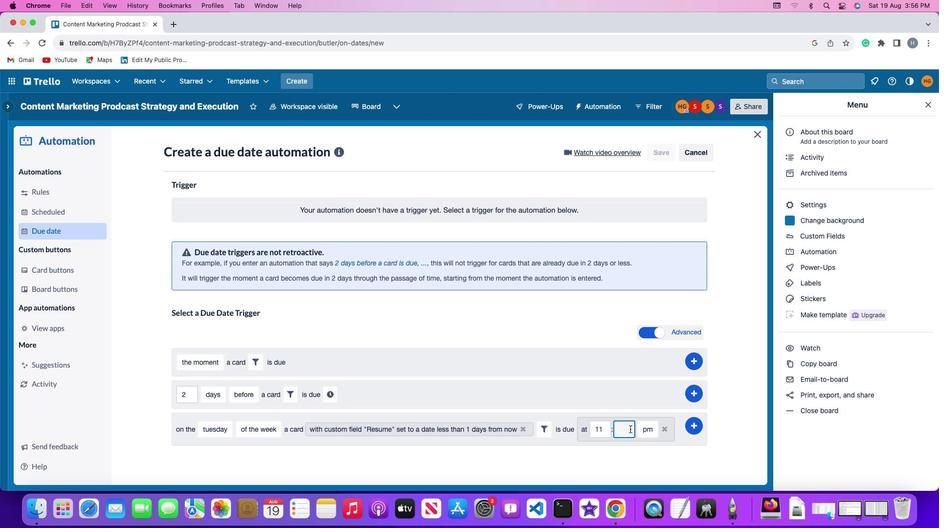 
Action: Key pressed '0''0'
Screenshot: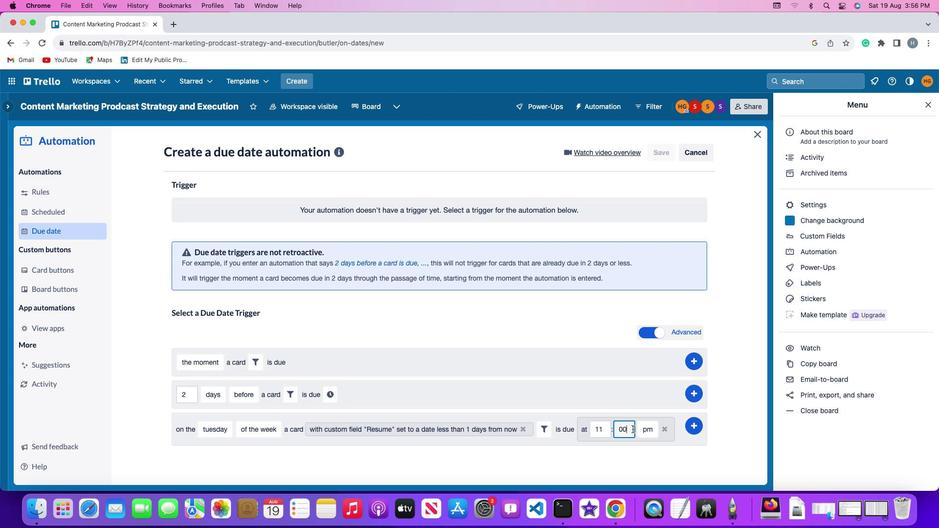 
Action: Mouse moved to (634, 420)
Screenshot: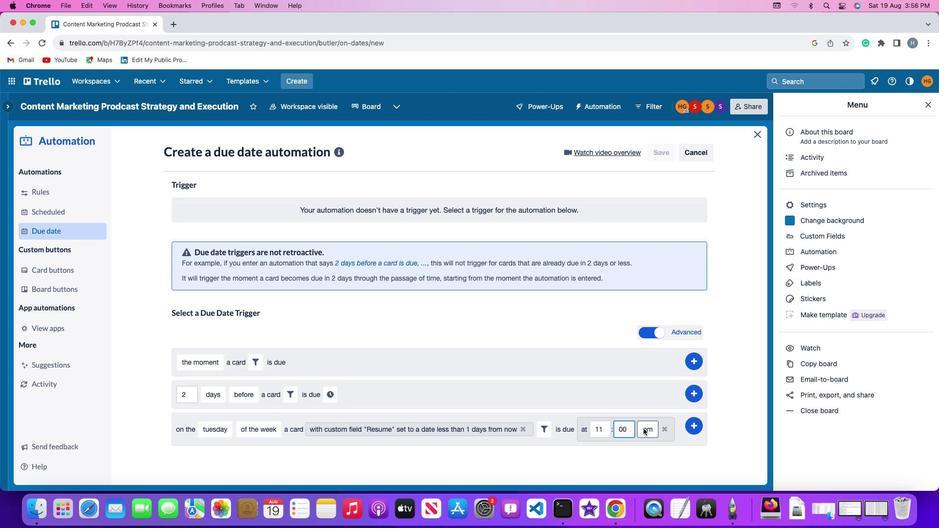 
Action: Mouse pressed left at (634, 420)
Screenshot: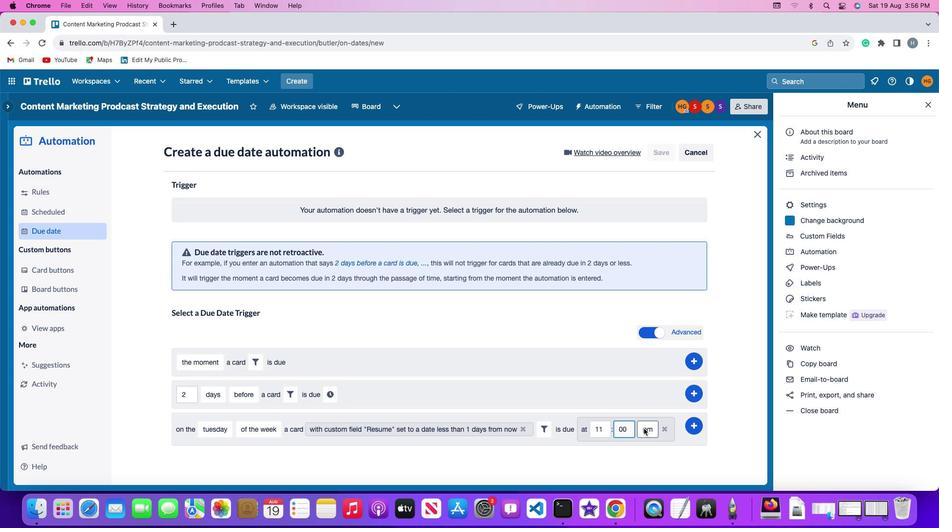 
Action: Mouse moved to (240, 442)
Screenshot: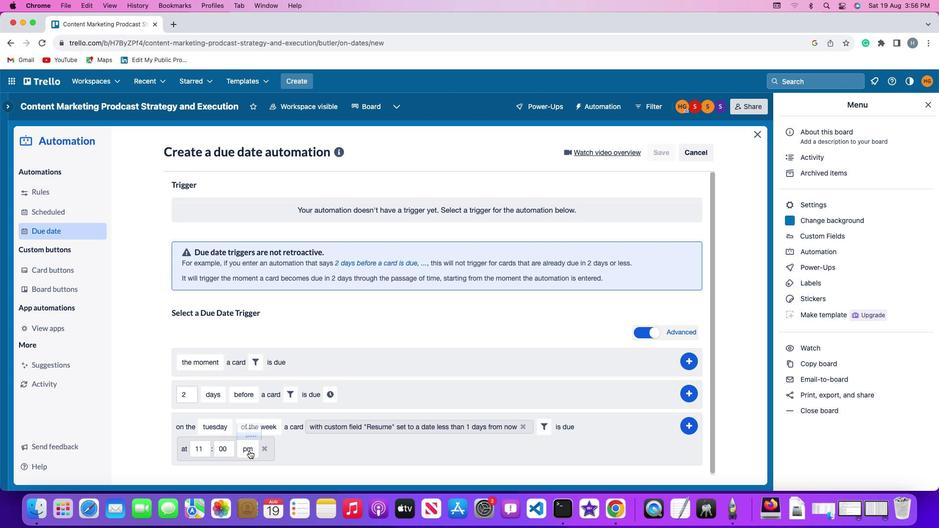 
Action: Mouse pressed left at (240, 442)
Screenshot: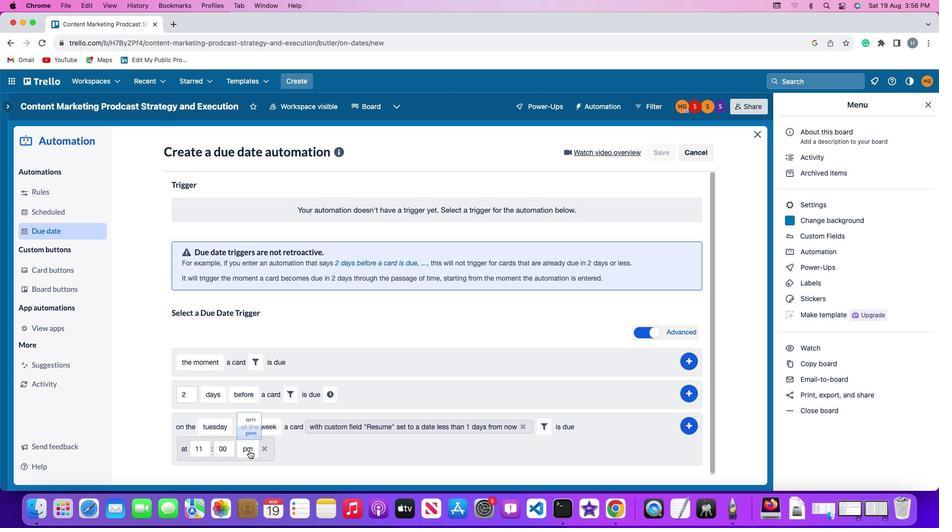 
Action: Mouse moved to (242, 404)
Screenshot: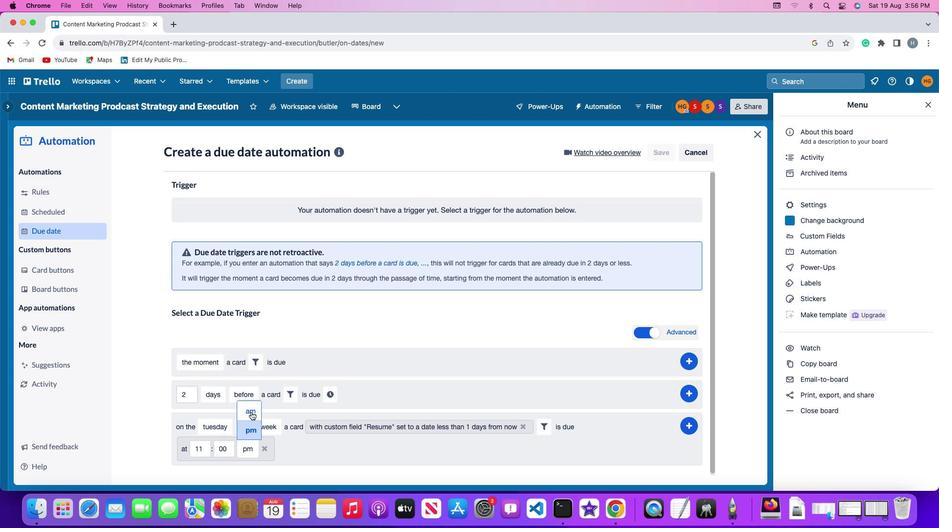 
Action: Mouse pressed left at (242, 404)
Screenshot: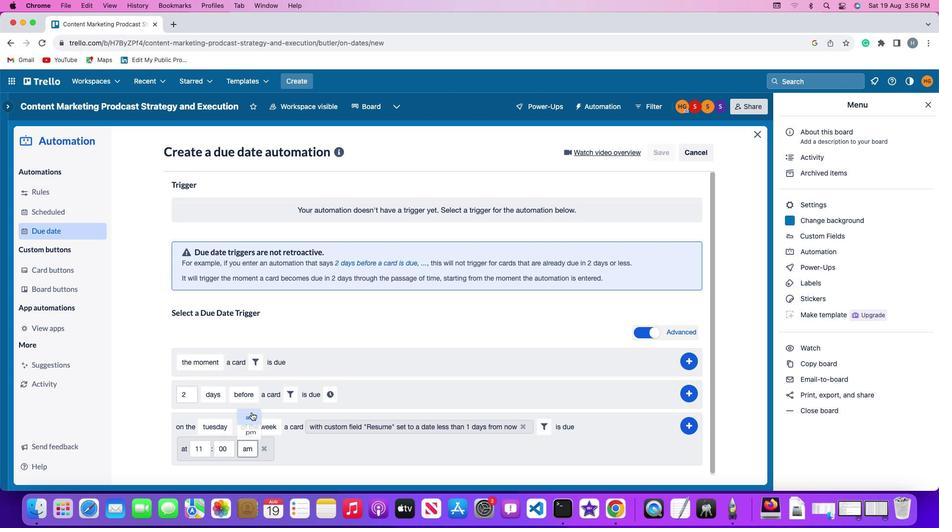 
Action: Mouse moved to (677, 414)
Screenshot: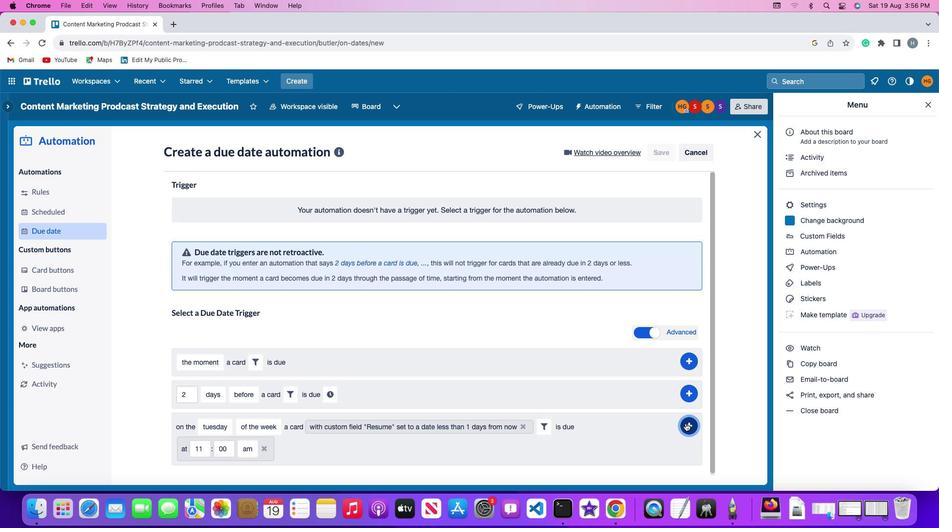 
Action: Mouse pressed left at (677, 414)
Screenshot: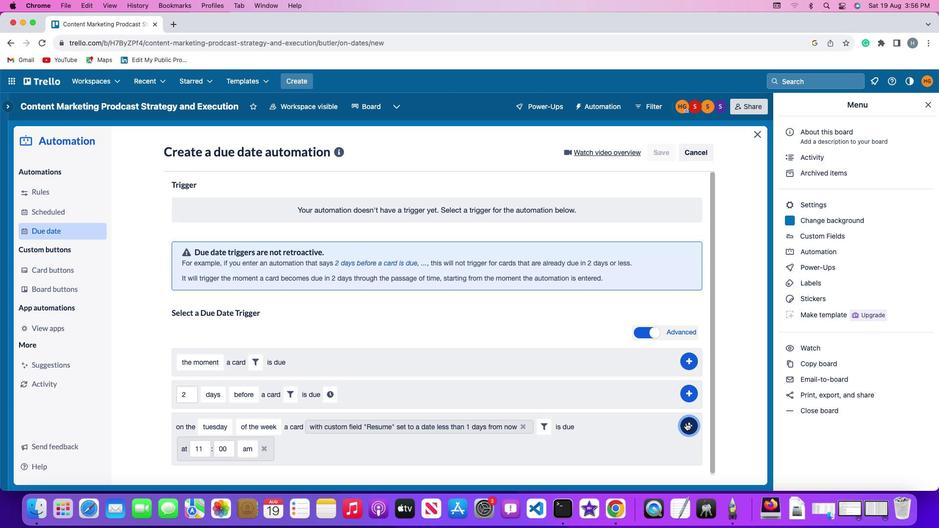 
Action: Mouse moved to (722, 366)
Screenshot: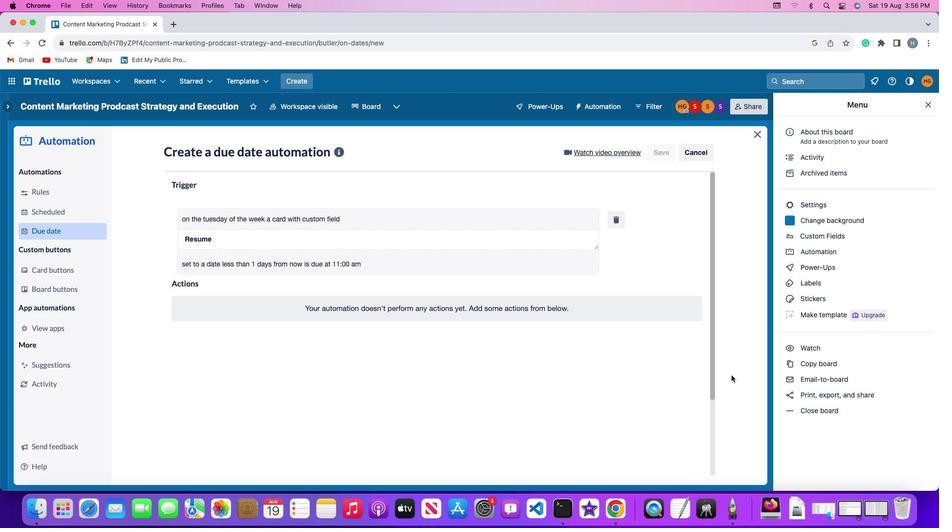 
